 Task: Find connections with filter location Traunreut with filter topic #coach with filter profile language German with filter current company Brookfield Asset Management with filter school QSpiders - Software Testing Training Institute with filter industry Public Health with filter service category Financial Planning with filter keywords title Warehouse Worker
Action: Mouse moved to (482, 59)
Screenshot: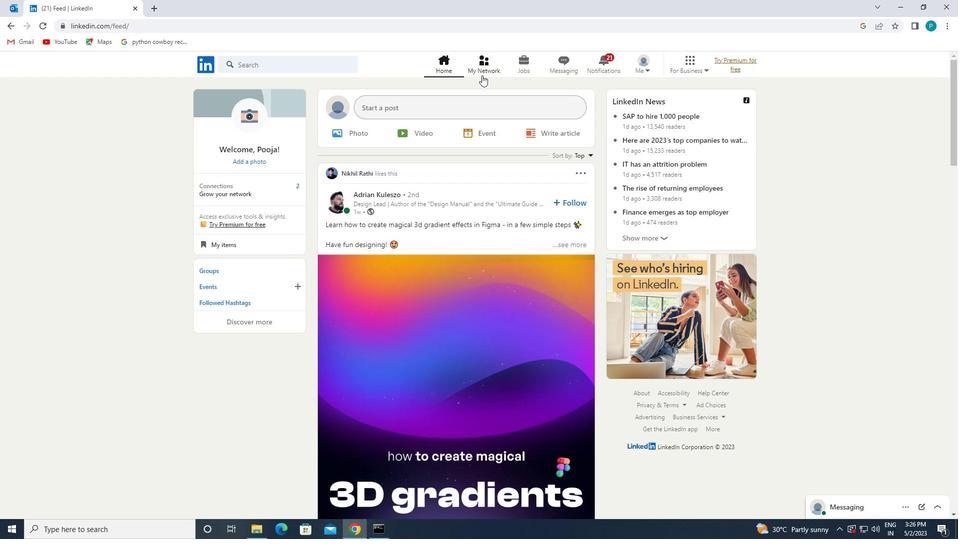 
Action: Mouse pressed left at (482, 59)
Screenshot: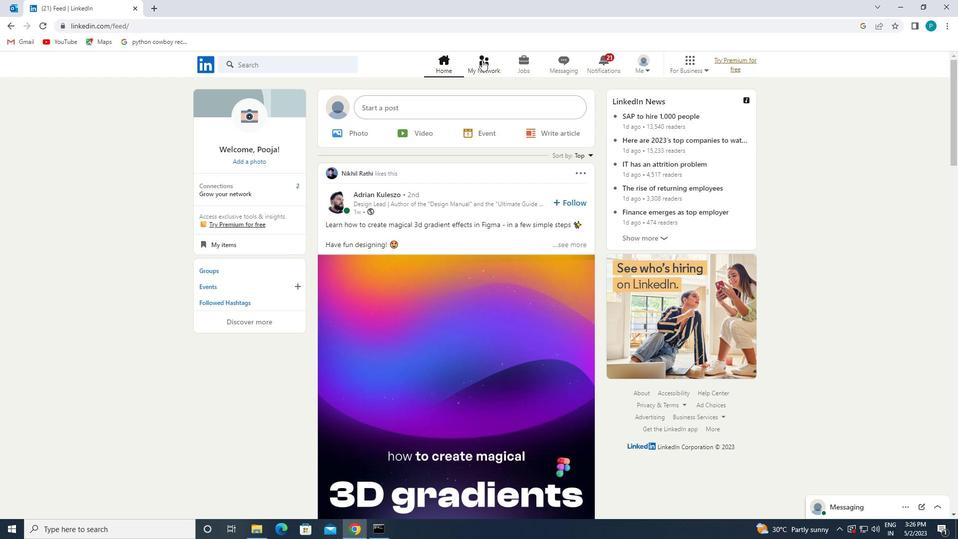 
Action: Mouse moved to (250, 123)
Screenshot: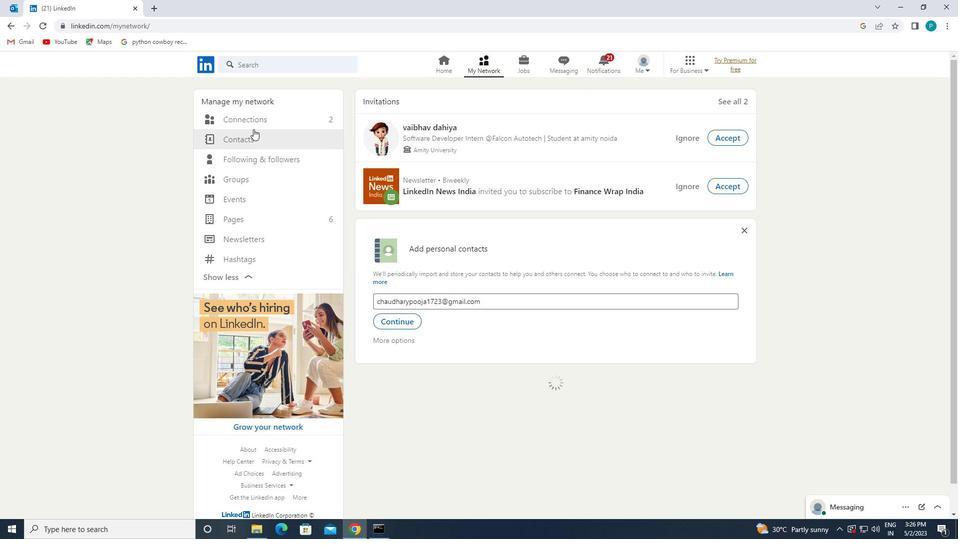 
Action: Mouse pressed left at (250, 123)
Screenshot: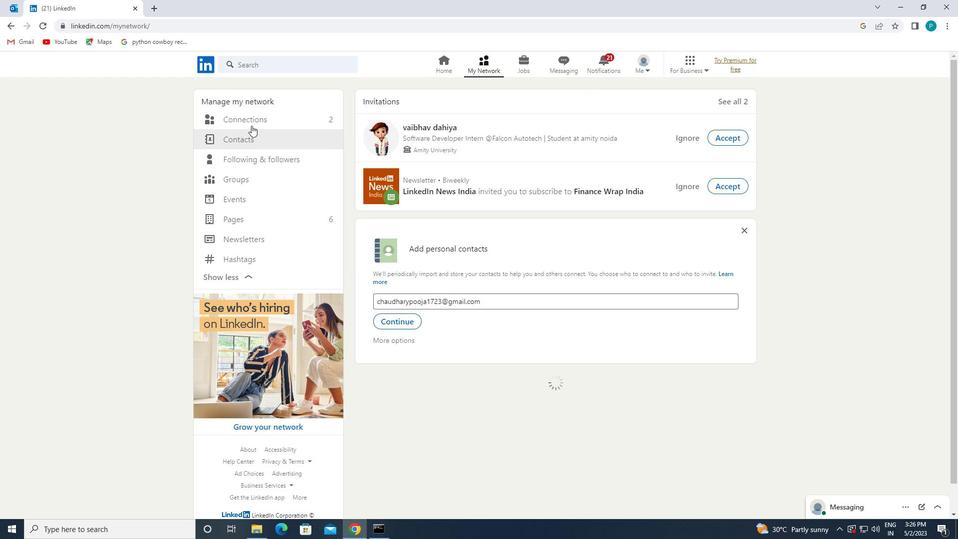 
Action: Mouse moved to (549, 118)
Screenshot: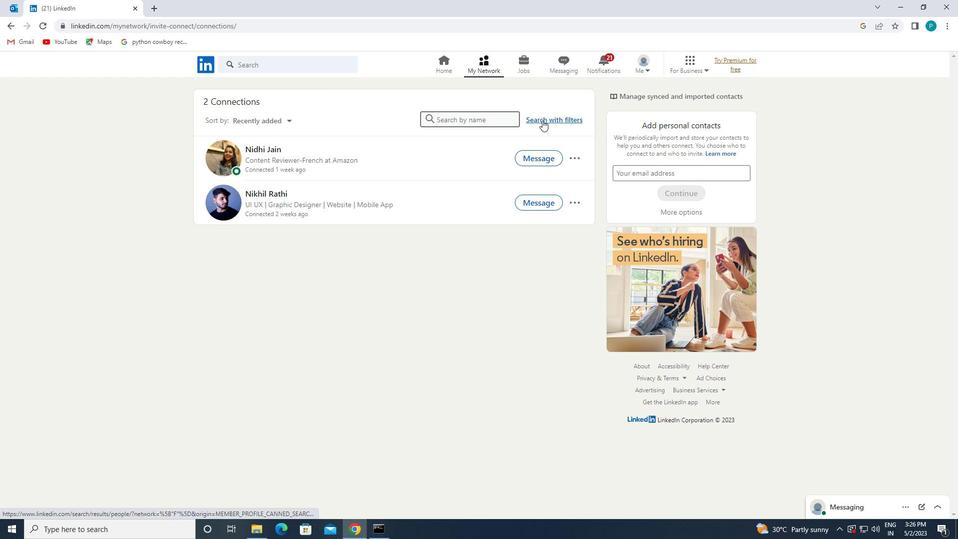 
Action: Mouse pressed left at (549, 118)
Screenshot: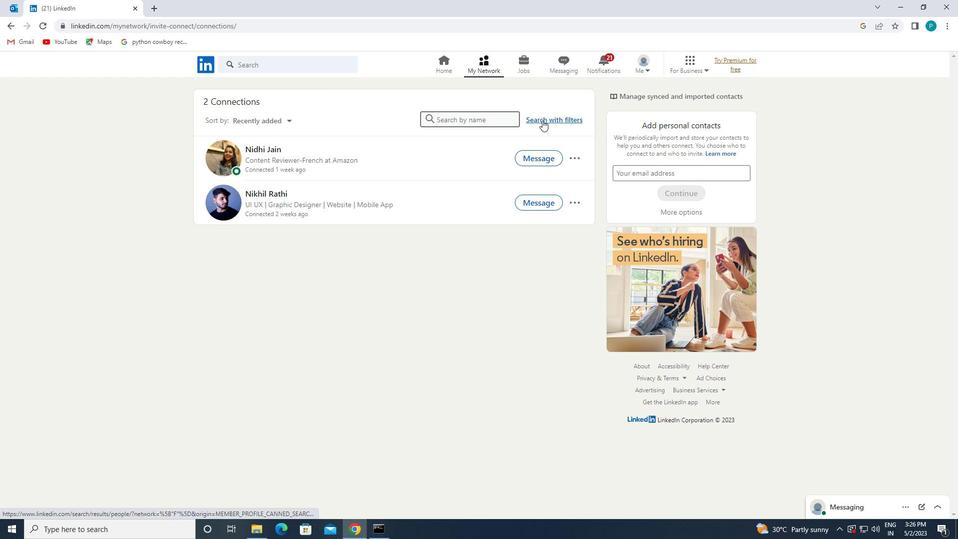 
Action: Mouse moved to (509, 93)
Screenshot: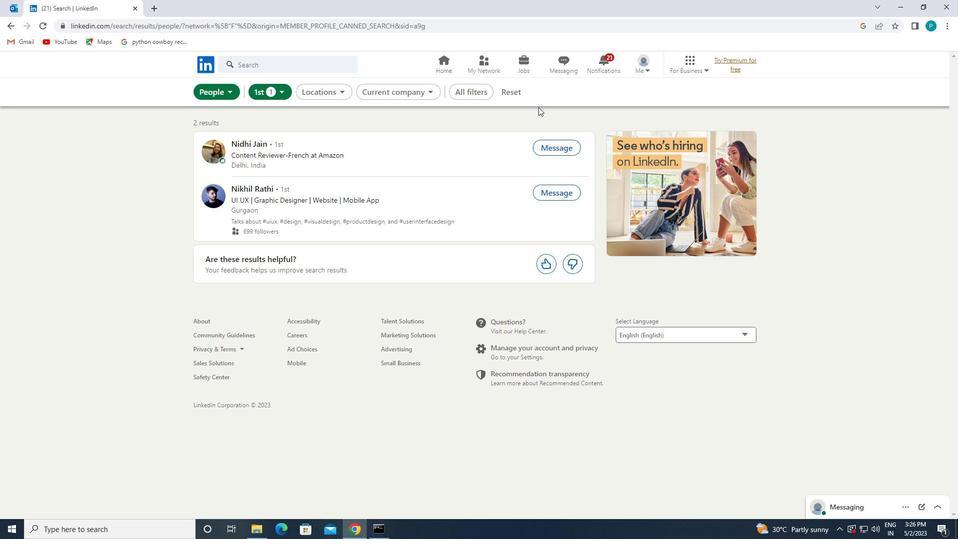 
Action: Mouse pressed left at (509, 93)
Screenshot: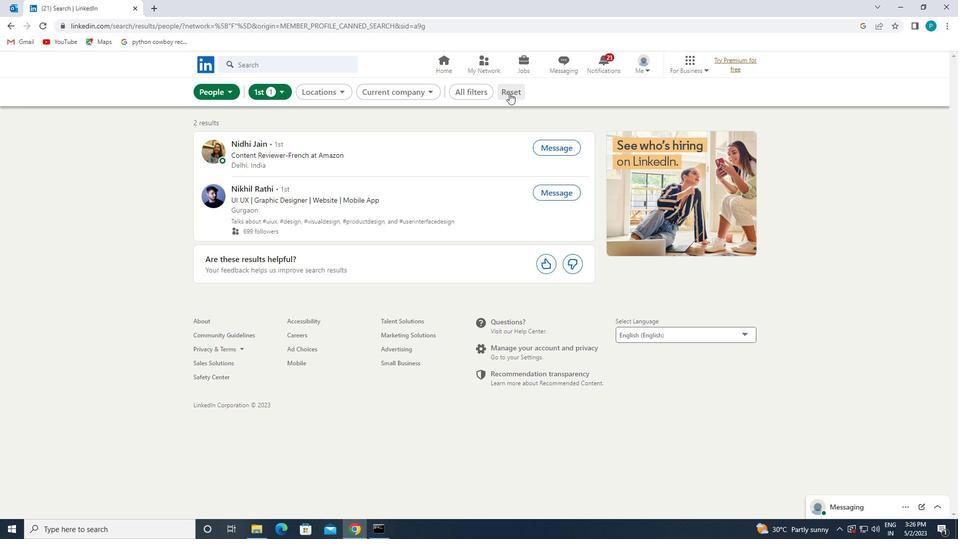 
Action: Mouse moved to (489, 90)
Screenshot: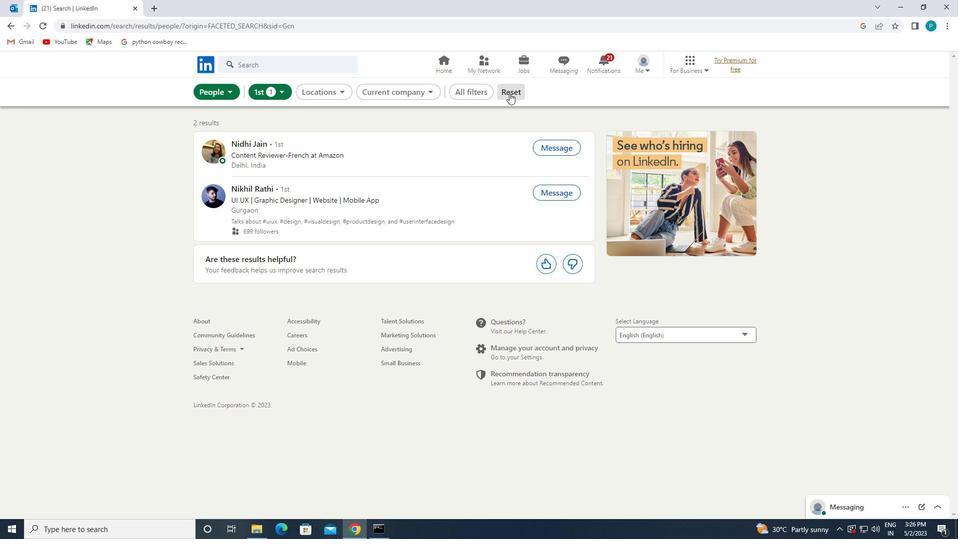 
Action: Mouse pressed left at (489, 90)
Screenshot: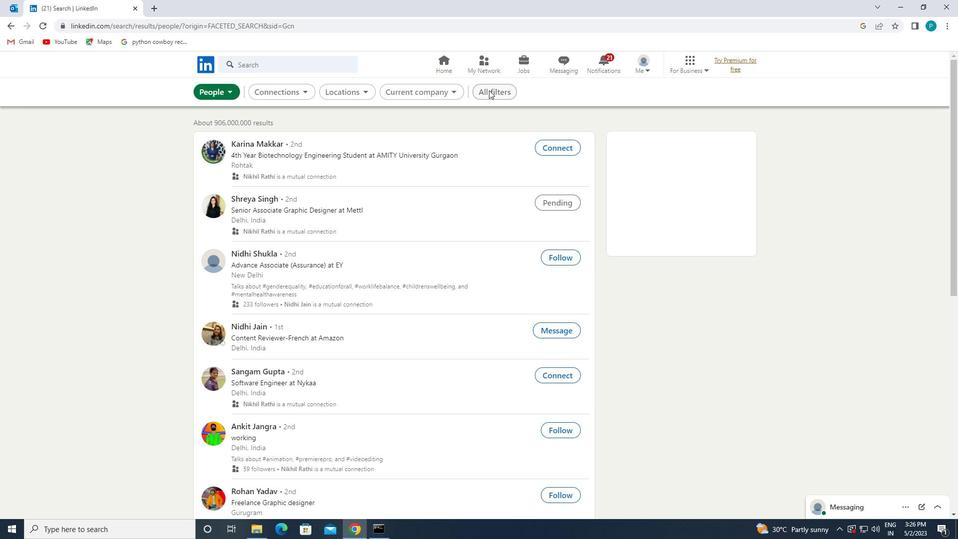 
Action: Mouse moved to (795, 234)
Screenshot: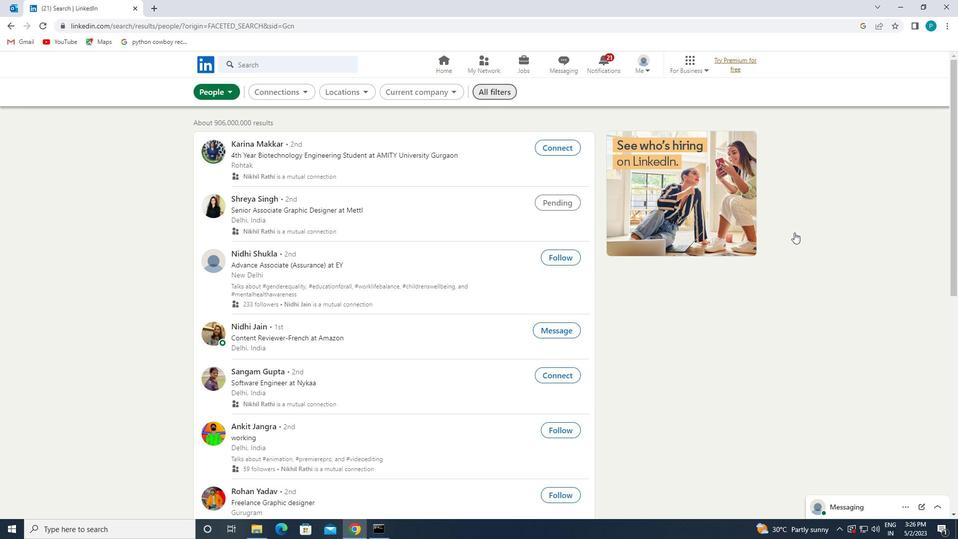 
Action: Mouse scrolled (795, 233) with delta (0, 0)
Screenshot: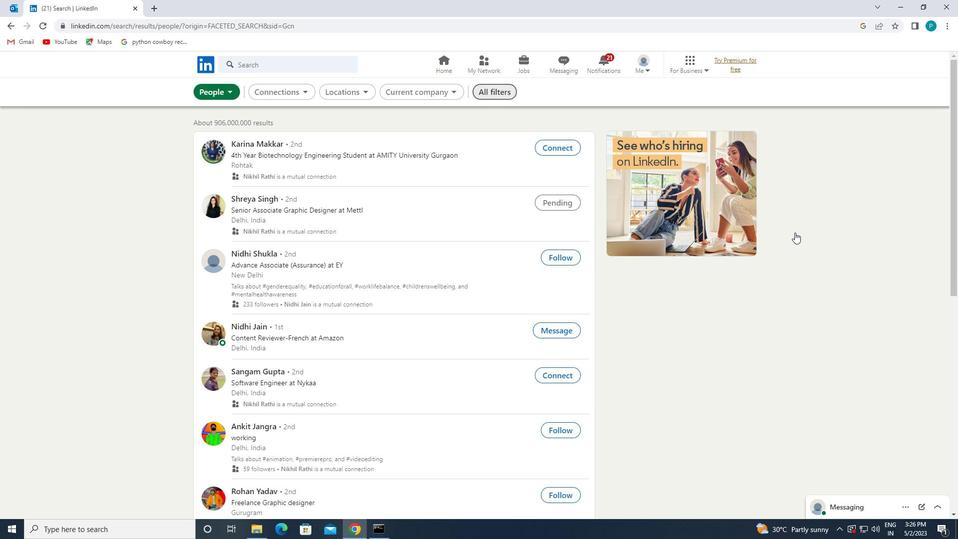 
Action: Mouse moved to (795, 234)
Screenshot: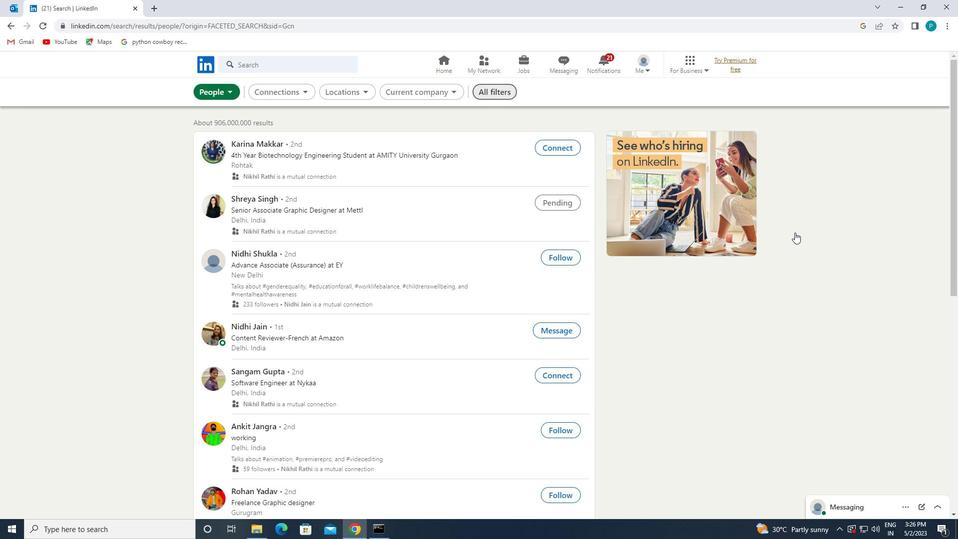 
Action: Mouse scrolled (795, 234) with delta (0, 0)
Screenshot: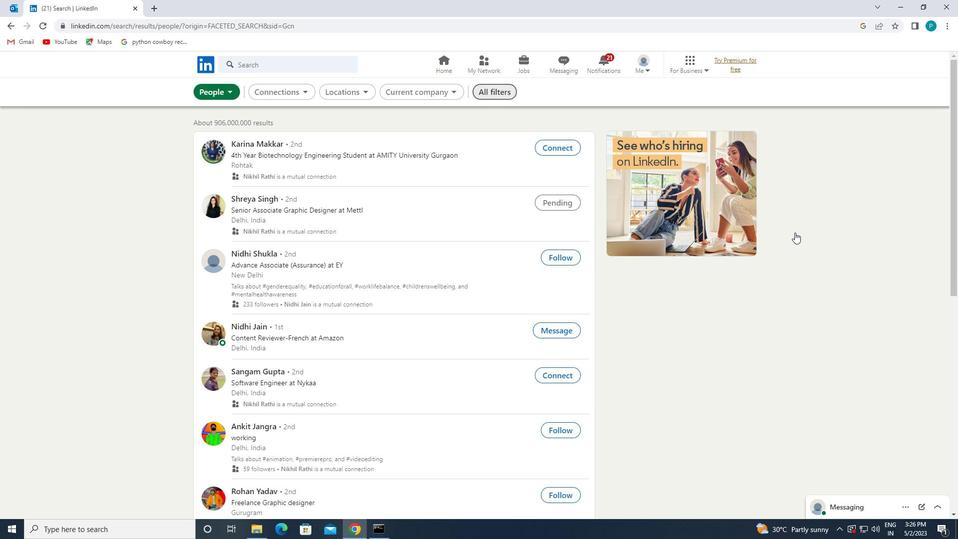 
Action: Mouse moved to (845, 349)
Screenshot: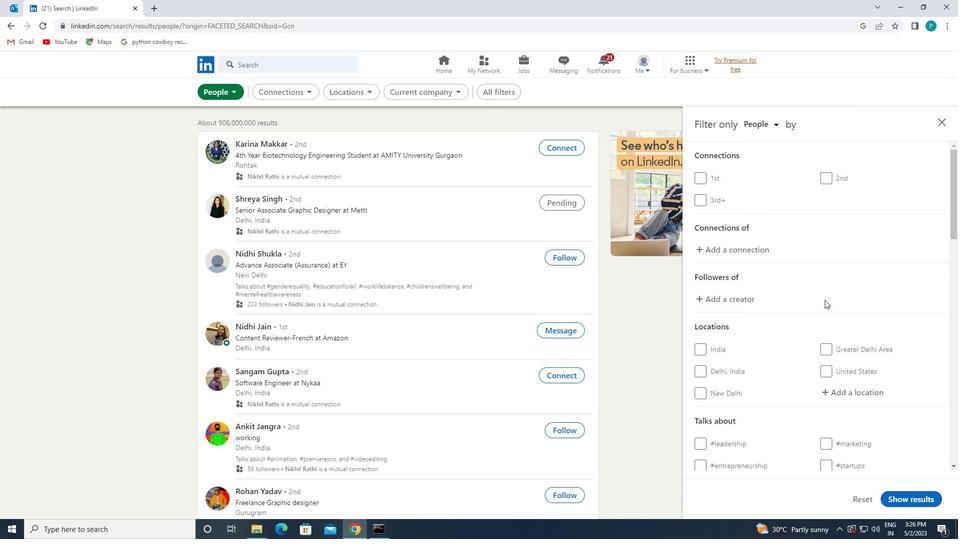 
Action: Mouse scrolled (845, 348) with delta (0, 0)
Screenshot: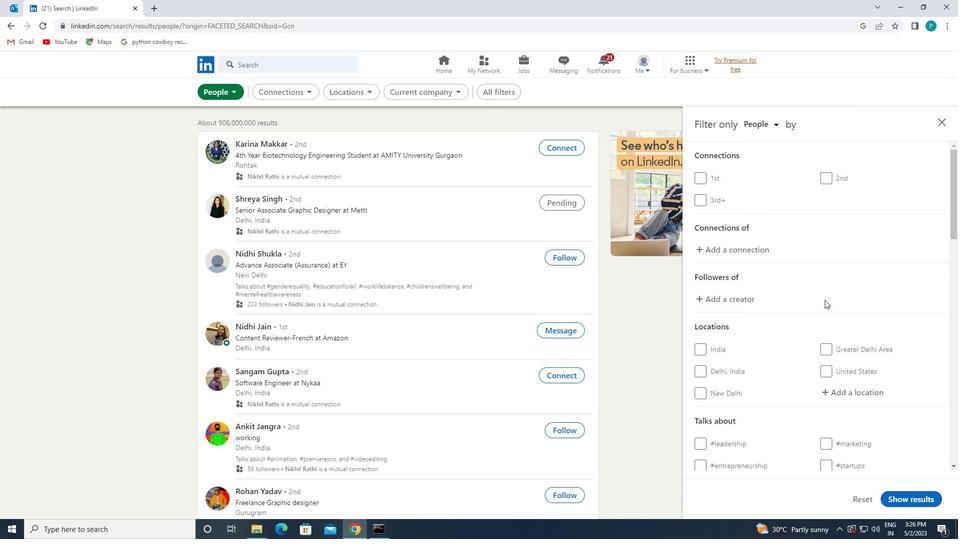 
Action: Mouse moved to (845, 343)
Screenshot: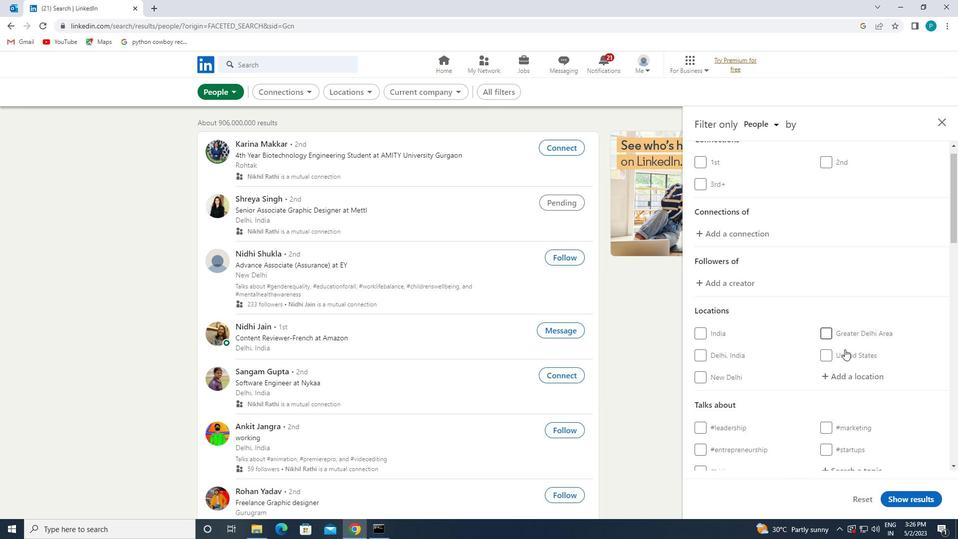 
Action: Mouse pressed left at (845, 343)
Screenshot: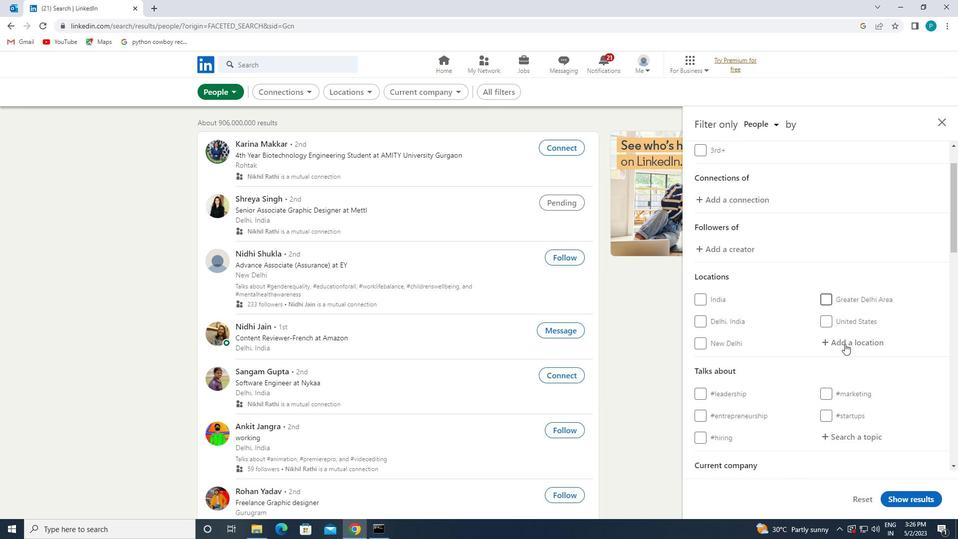 
Action: Key pressed <Key.caps_lock>r<Key.backspace>t<Key.caps_lock>raunreut
Screenshot: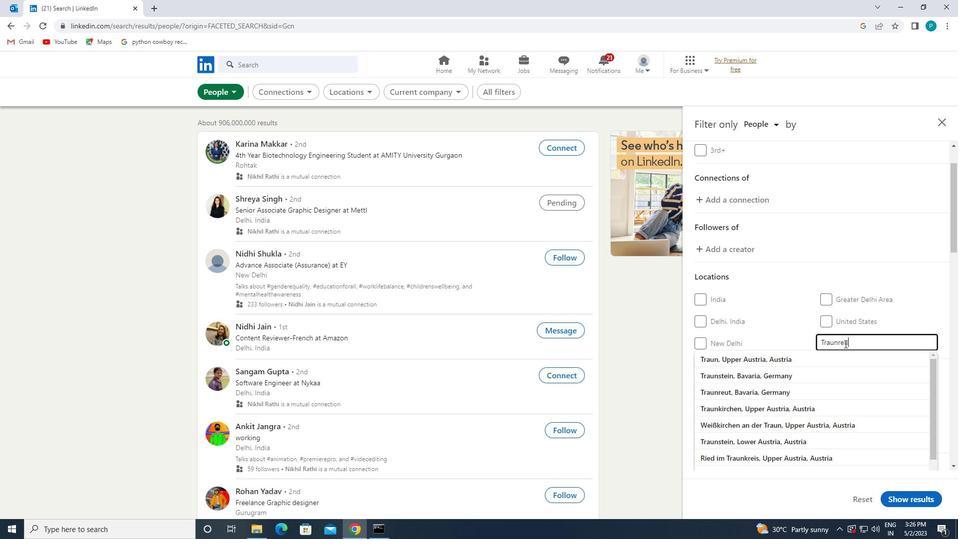 
Action: Mouse moved to (842, 362)
Screenshot: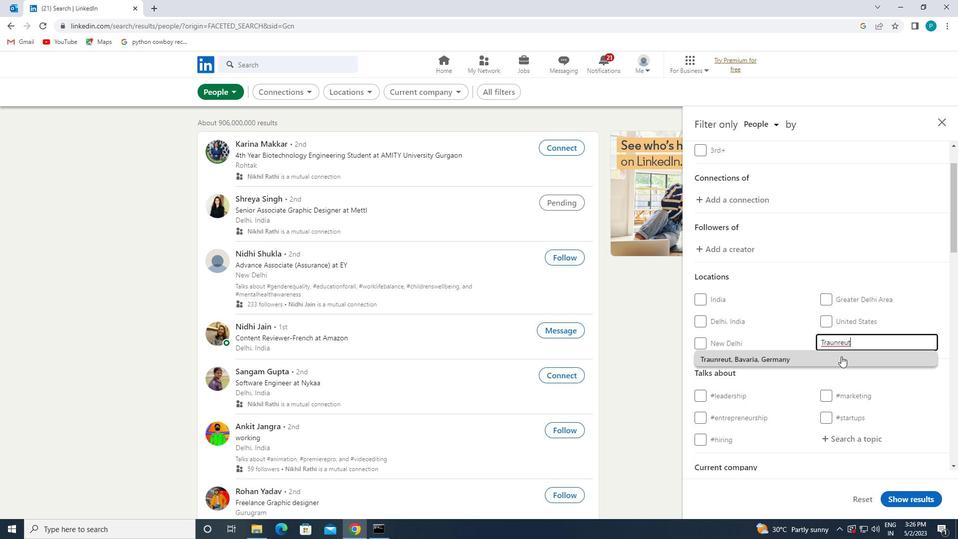 
Action: Mouse pressed left at (842, 362)
Screenshot: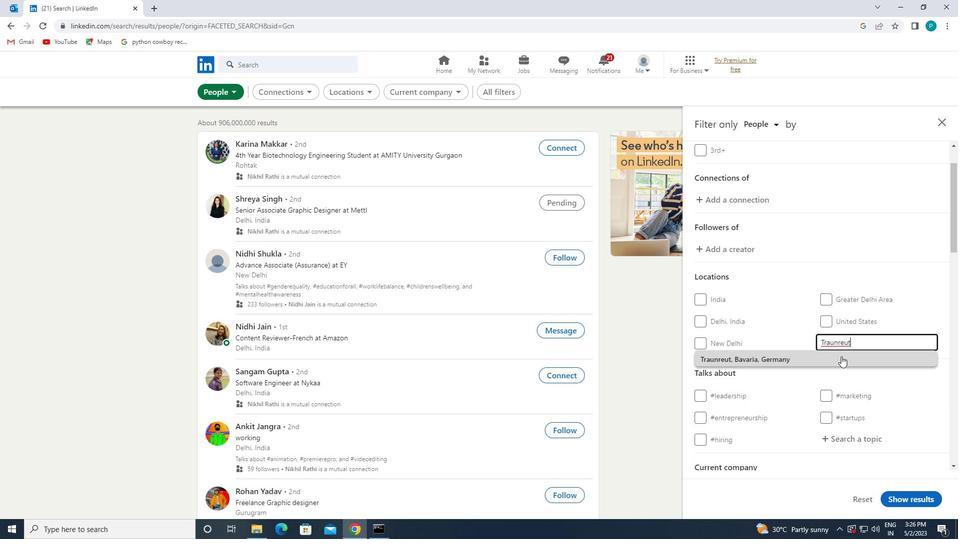 
Action: Mouse scrolled (842, 362) with delta (0, 0)
Screenshot: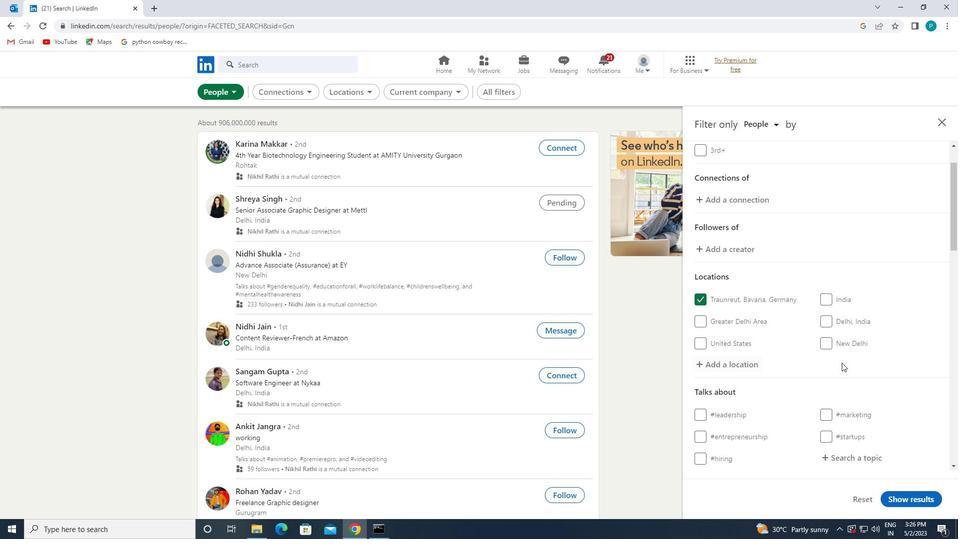 
Action: Mouse scrolled (842, 362) with delta (0, 0)
Screenshot: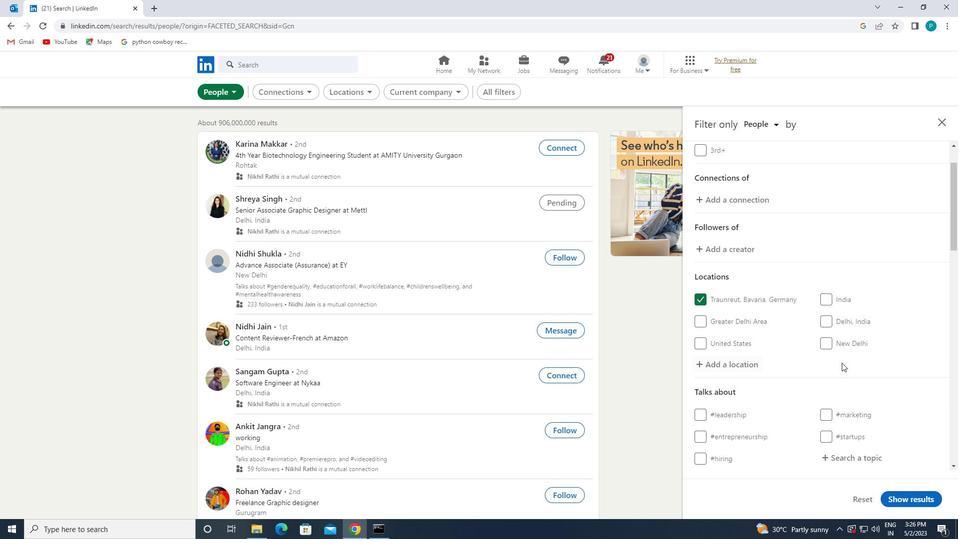 
Action: Mouse pressed left at (842, 362)
Screenshot: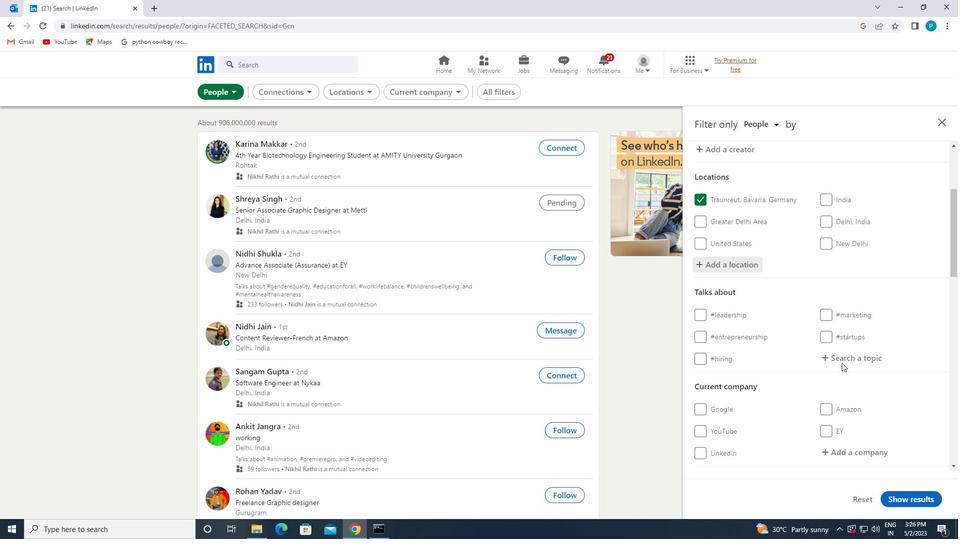 
Action: Key pressed <Key.shift>#COACH
Screenshot: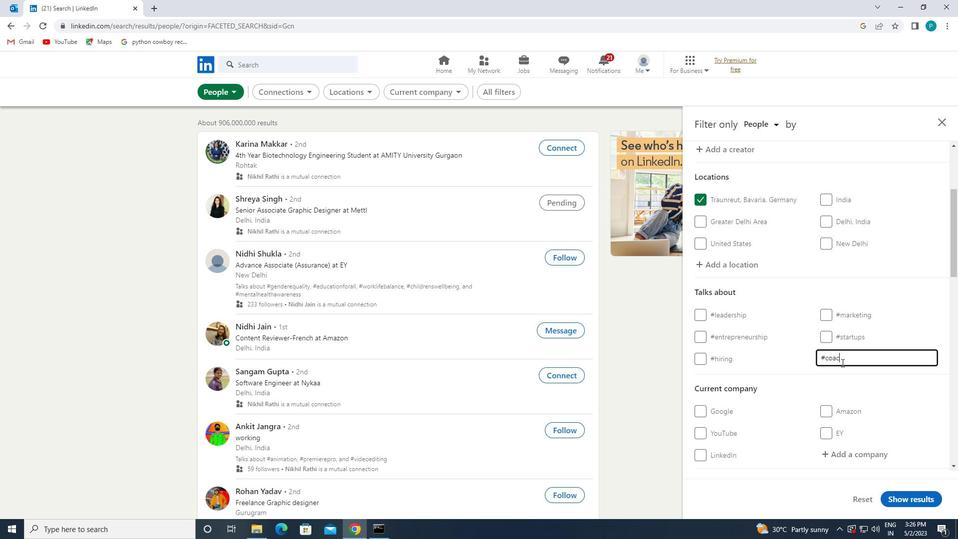 
Action: Mouse moved to (816, 338)
Screenshot: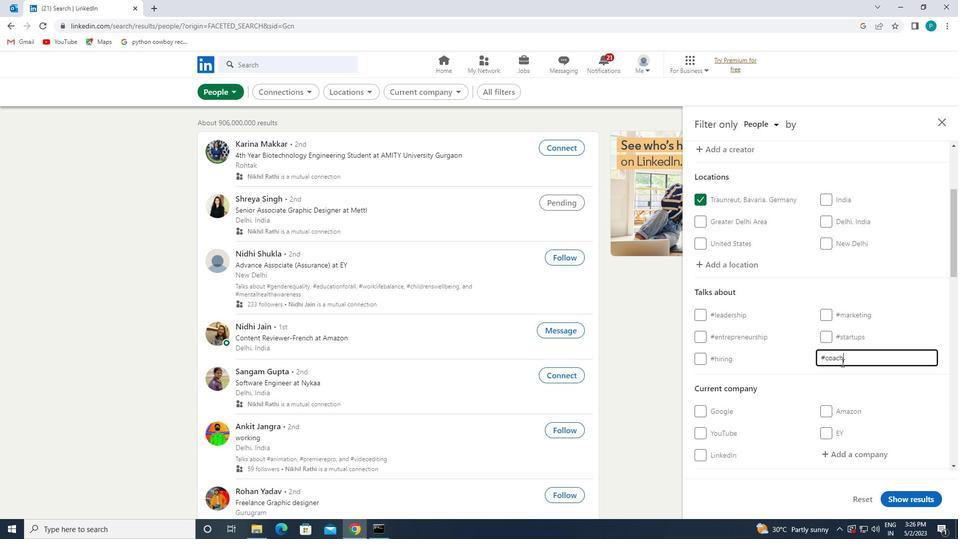 
Action: Mouse scrolled (816, 338) with delta (0, 0)
Screenshot: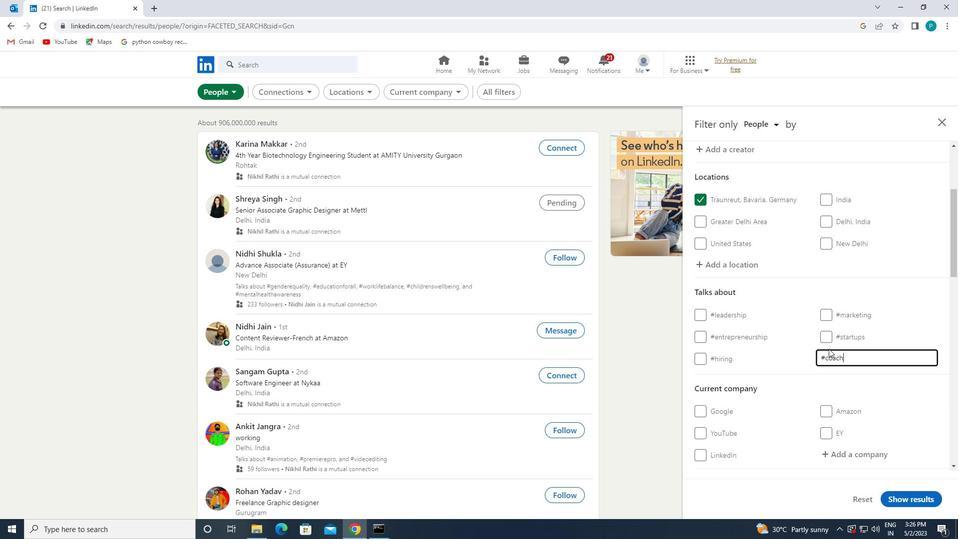 
Action: Mouse moved to (815, 338)
Screenshot: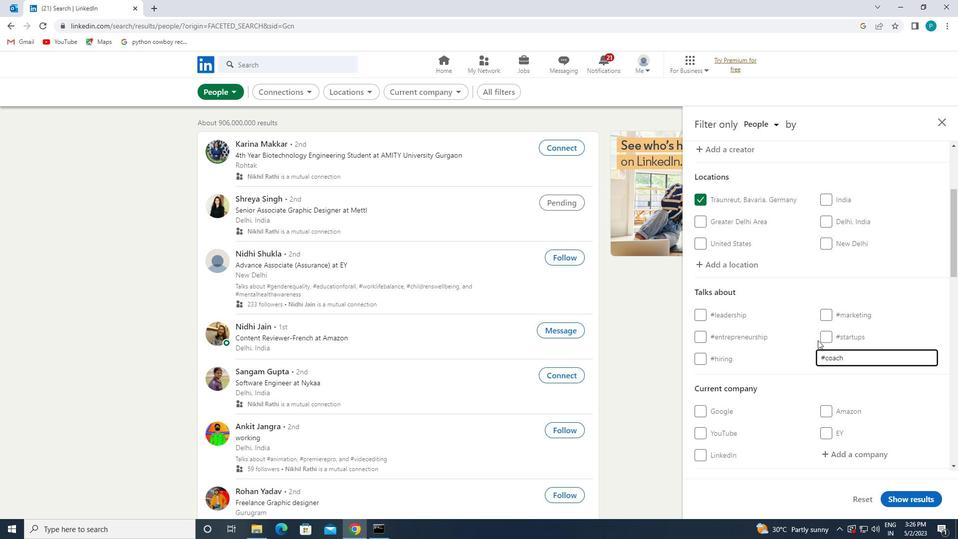 
Action: Mouse scrolled (815, 338) with delta (0, 0)
Screenshot: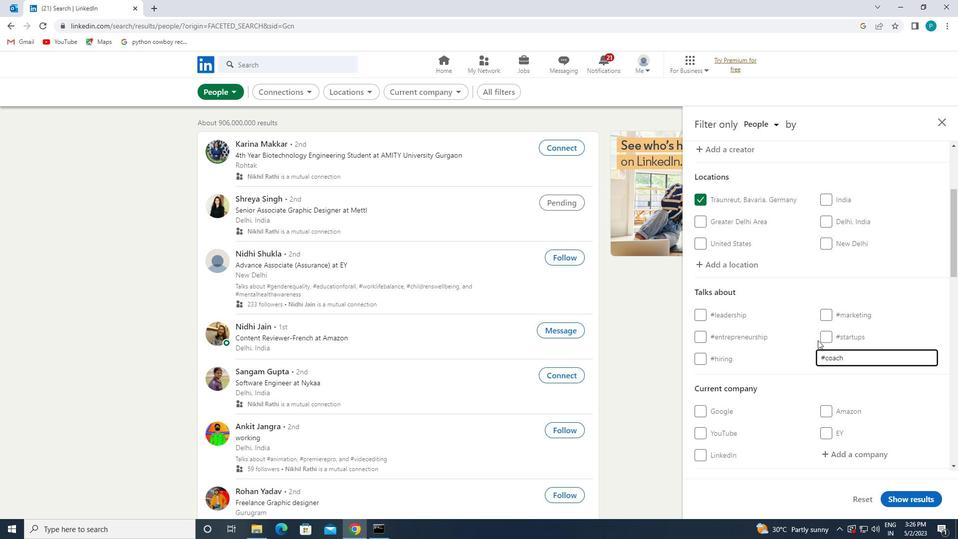 
Action: Mouse scrolled (815, 338) with delta (0, 0)
Screenshot: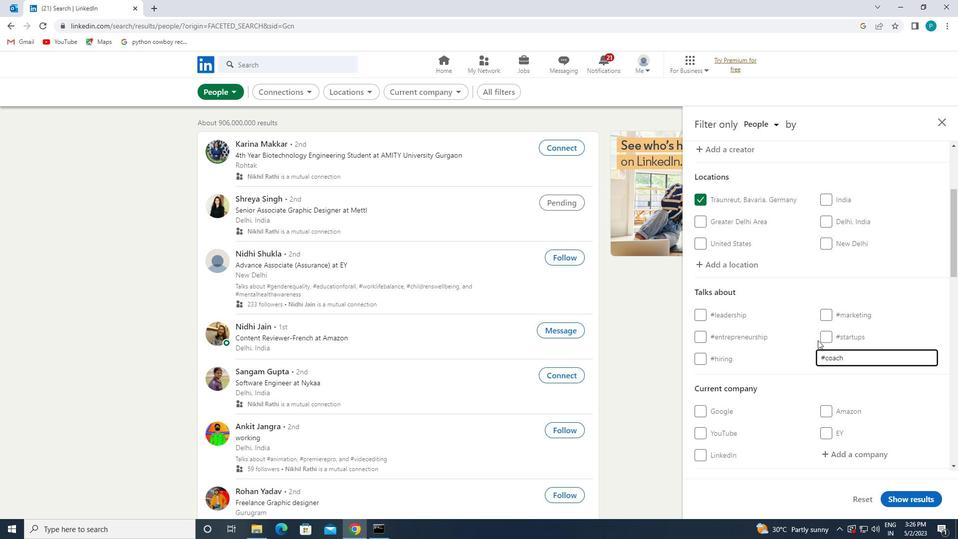 
Action: Mouse moved to (812, 341)
Screenshot: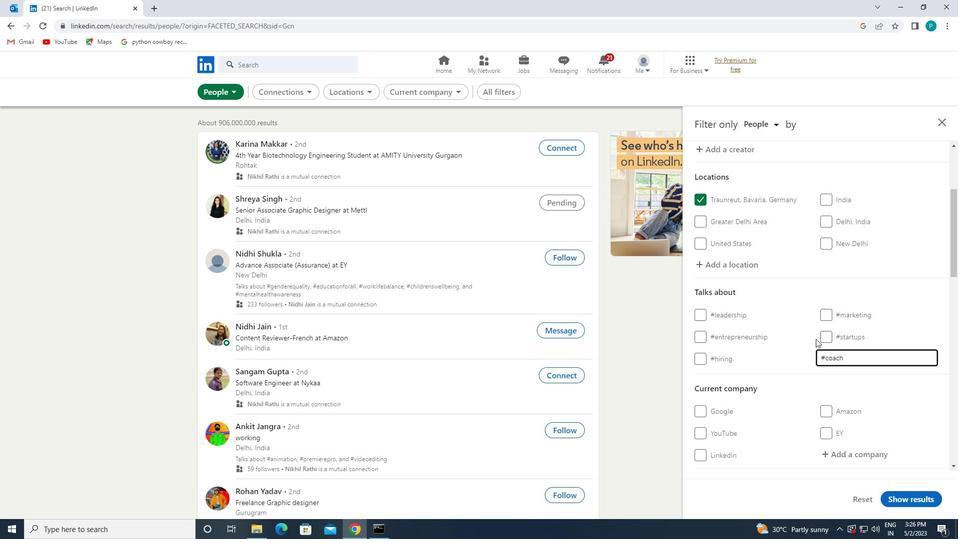 
Action: Mouse scrolled (812, 340) with delta (0, 0)
Screenshot: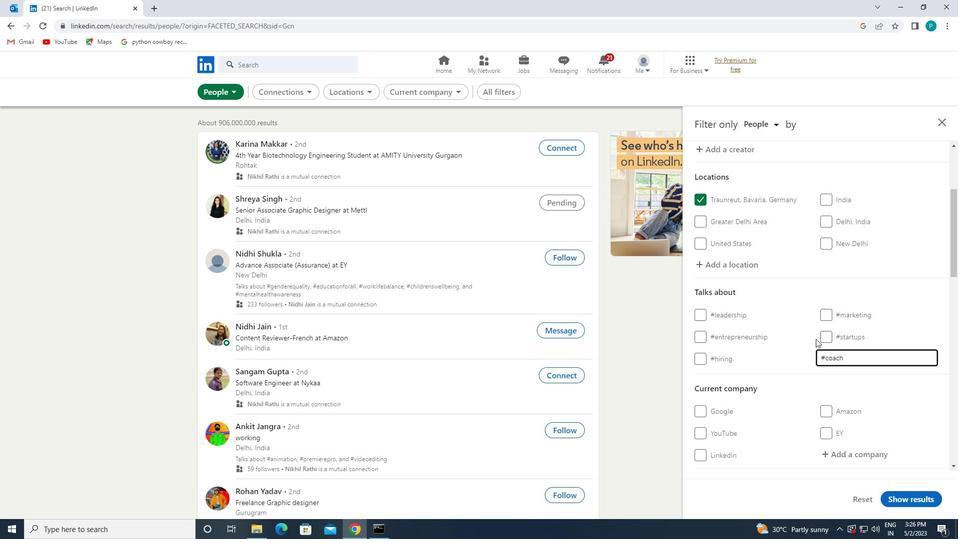 
Action: Mouse moved to (794, 354)
Screenshot: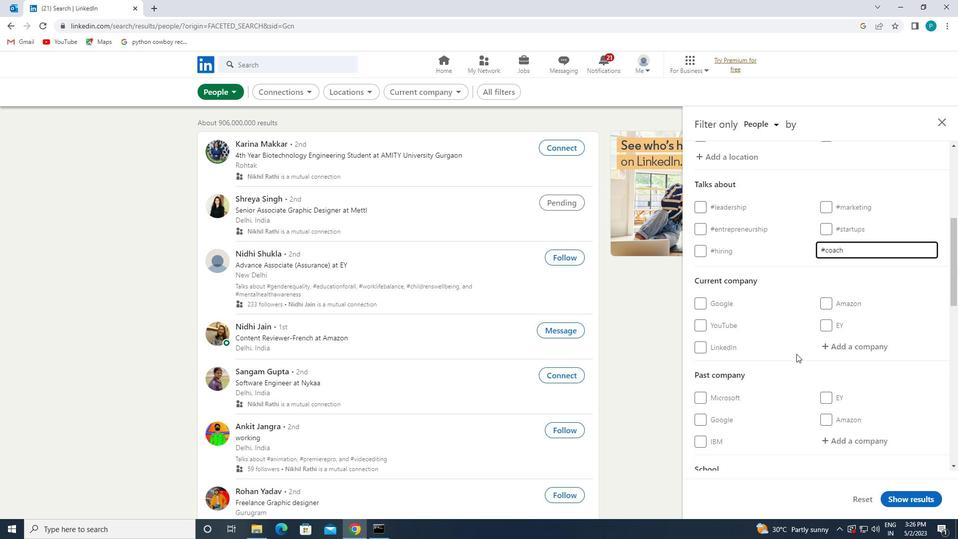 
Action: Mouse scrolled (794, 354) with delta (0, 0)
Screenshot: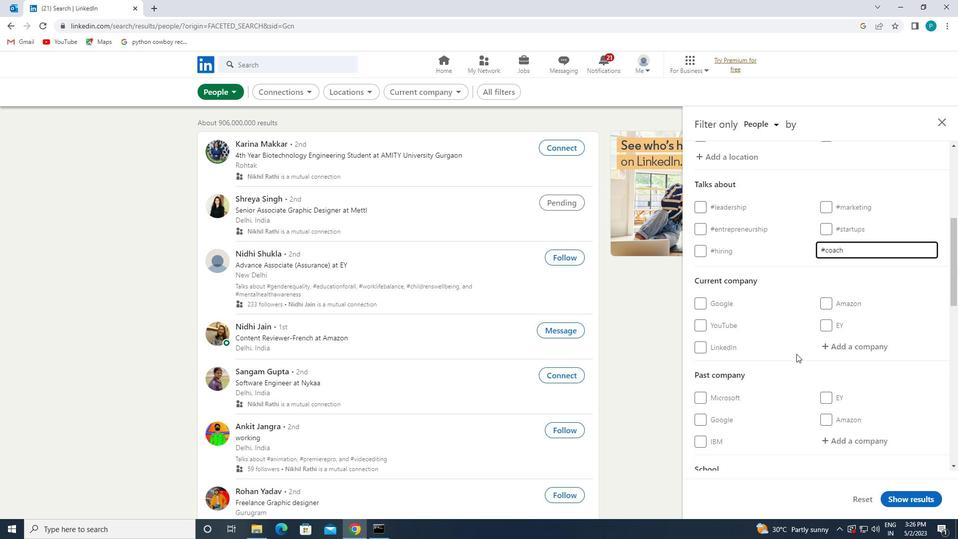 
Action: Mouse scrolled (794, 354) with delta (0, 0)
Screenshot: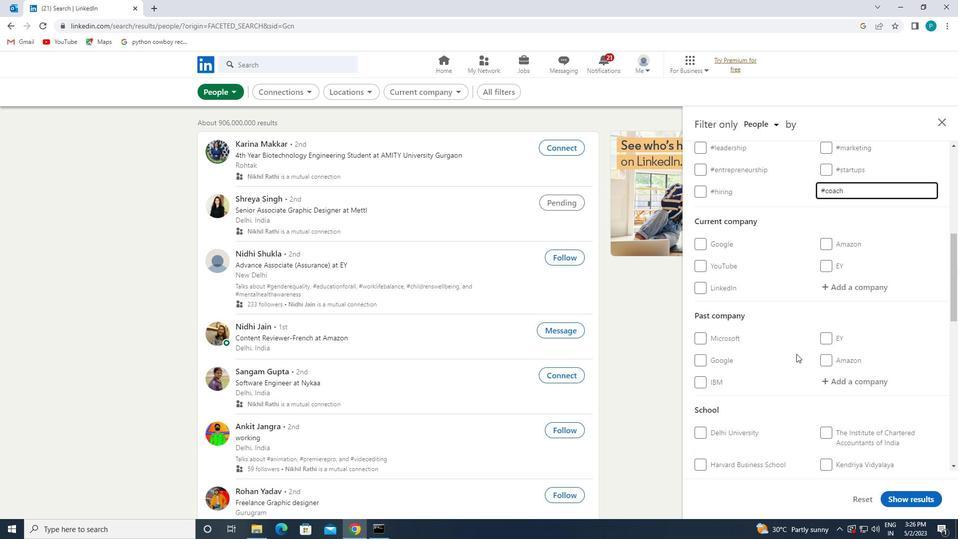 
Action: Mouse scrolled (794, 354) with delta (0, 0)
Screenshot: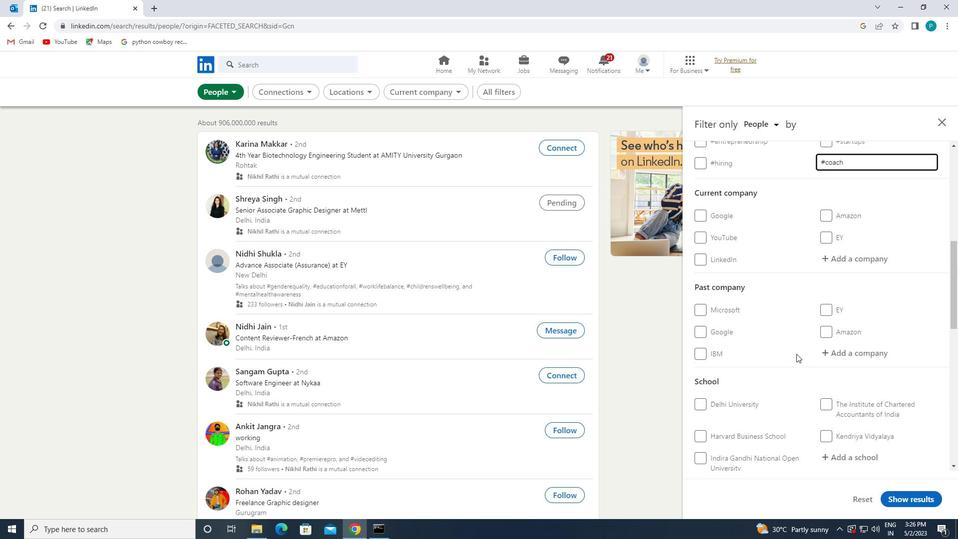 
Action: Mouse moved to (759, 366)
Screenshot: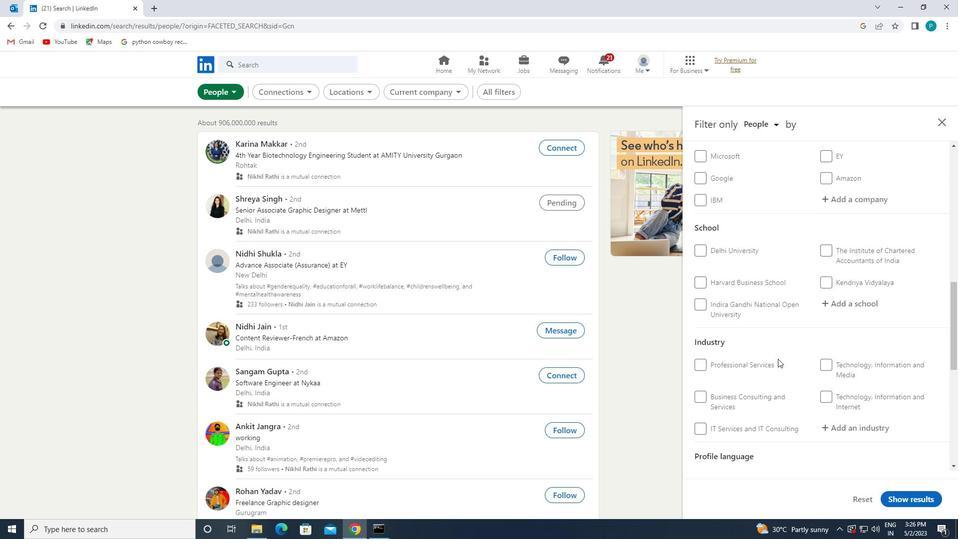 
Action: Mouse scrolled (759, 366) with delta (0, 0)
Screenshot: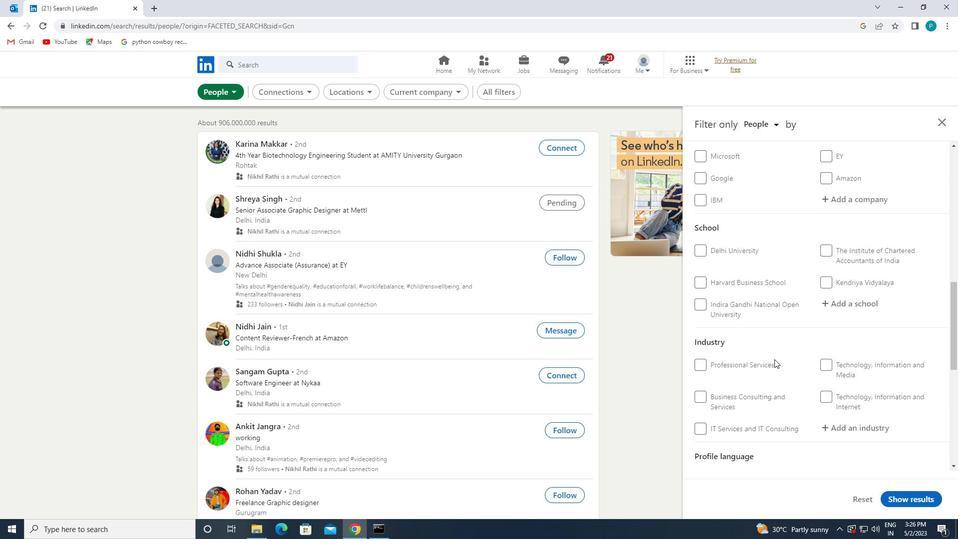 
Action: Mouse scrolled (759, 366) with delta (0, 0)
Screenshot: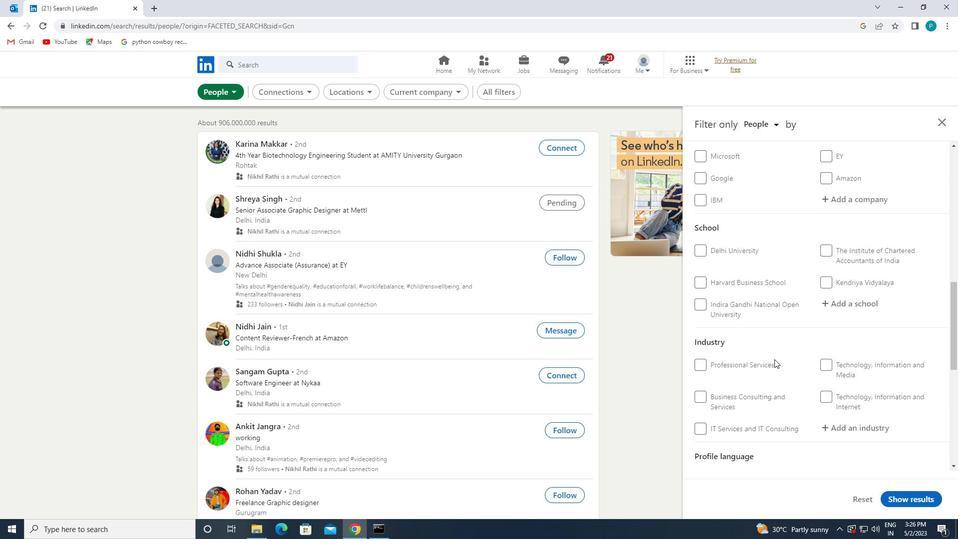 
Action: Mouse moved to (729, 423)
Screenshot: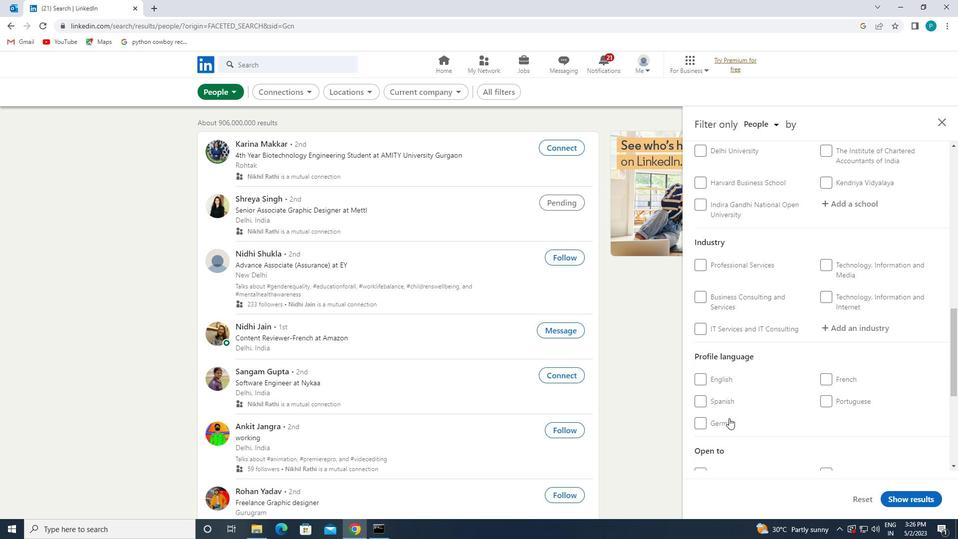 
Action: Mouse pressed left at (729, 423)
Screenshot: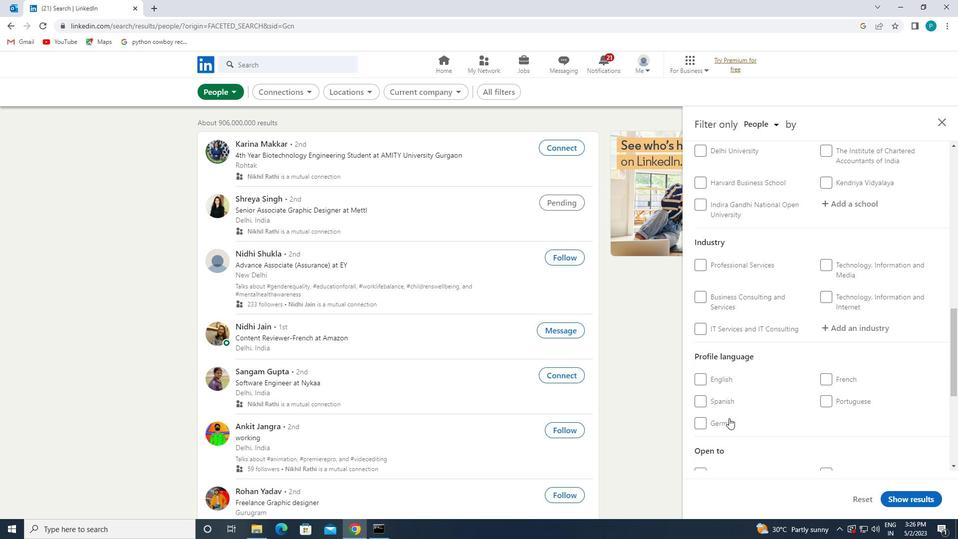 
Action: Mouse moved to (758, 412)
Screenshot: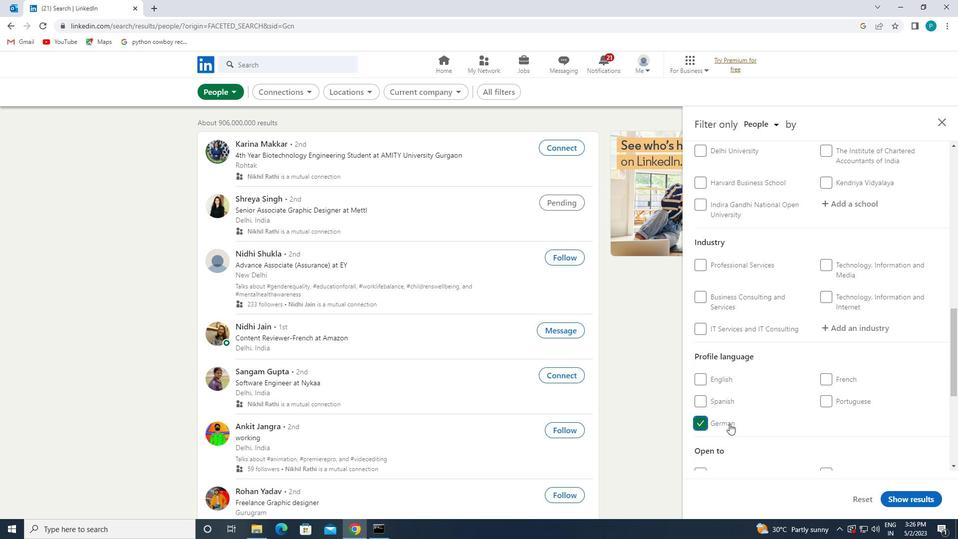 
Action: Mouse scrolled (758, 412) with delta (0, 0)
Screenshot: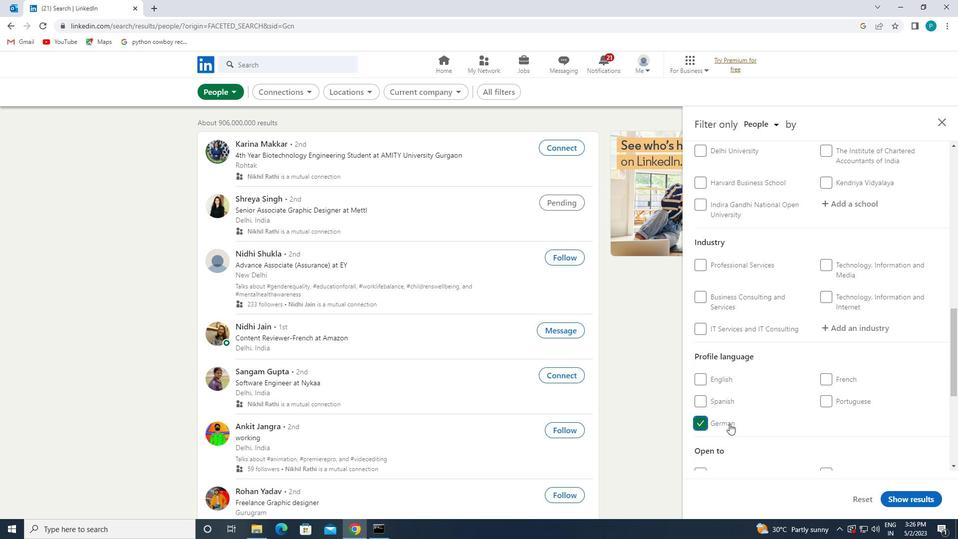 
Action: Mouse scrolled (758, 412) with delta (0, 0)
Screenshot: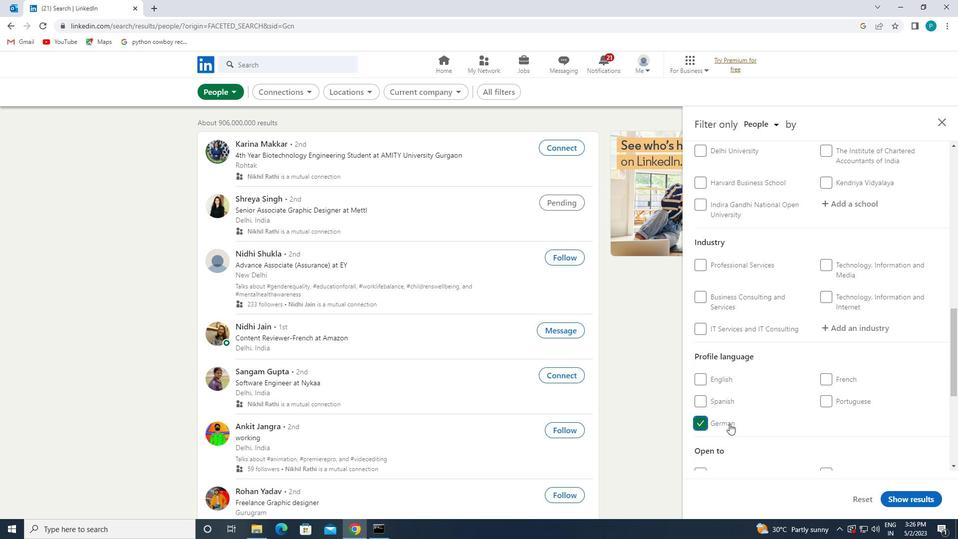 
Action: Mouse scrolled (758, 412) with delta (0, 0)
Screenshot: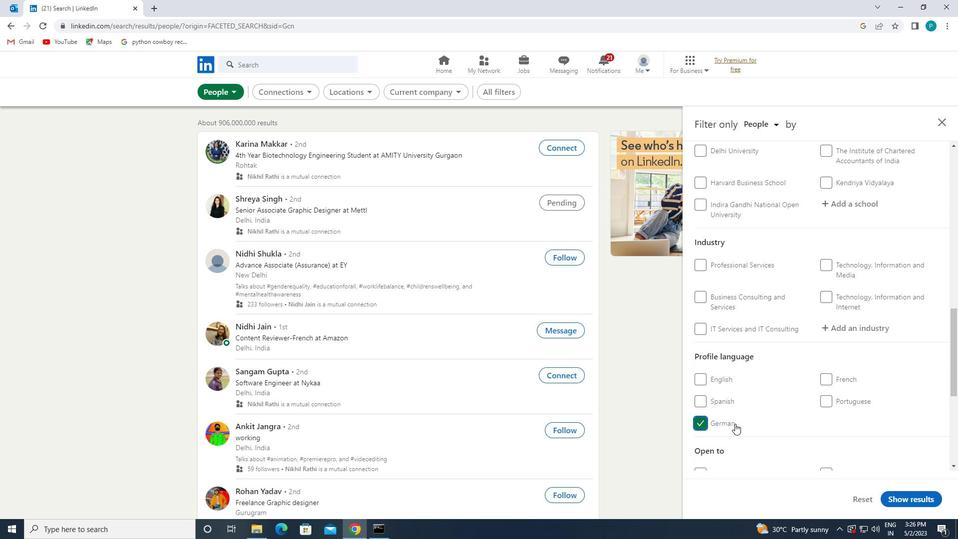 
Action: Mouse scrolled (758, 412) with delta (0, 0)
Screenshot: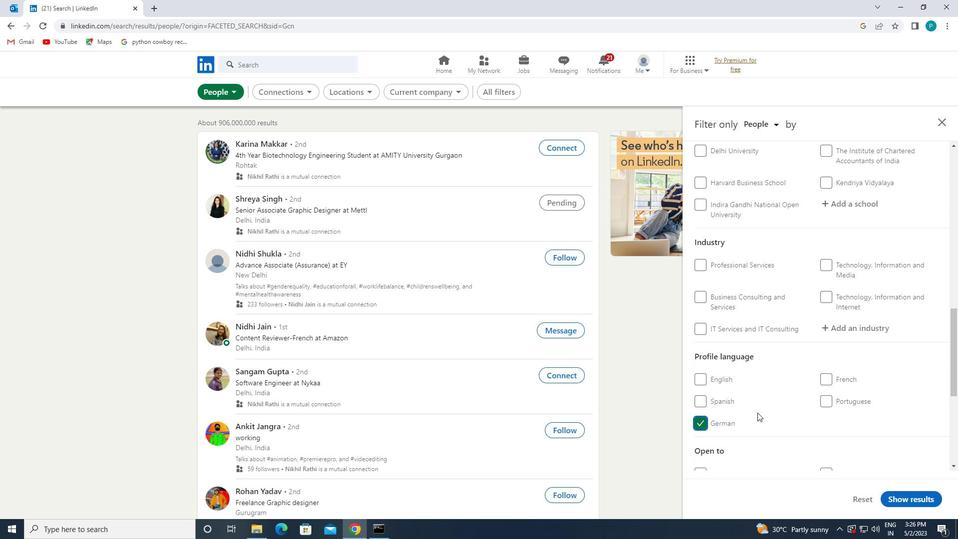 
Action: Mouse scrolled (758, 412) with delta (0, 0)
Screenshot: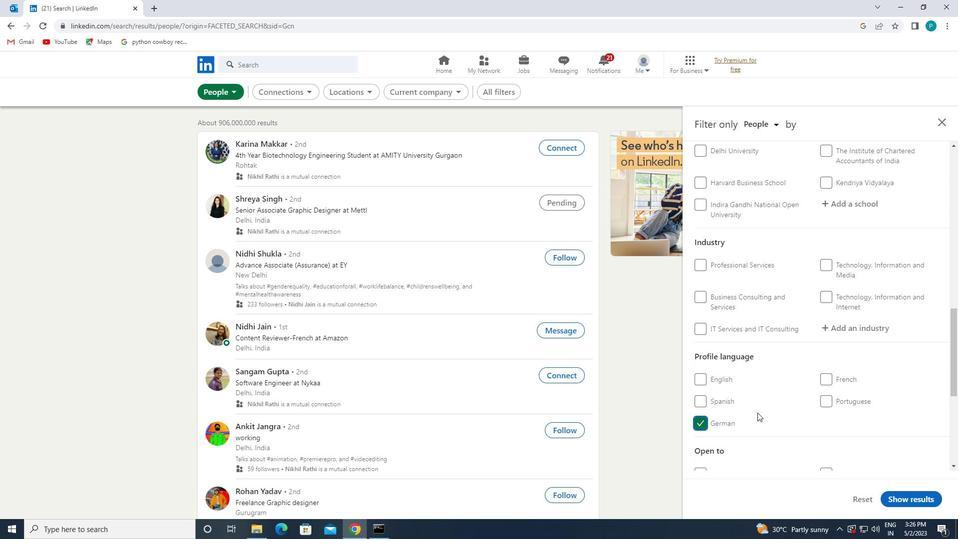 
Action: Mouse moved to (773, 405)
Screenshot: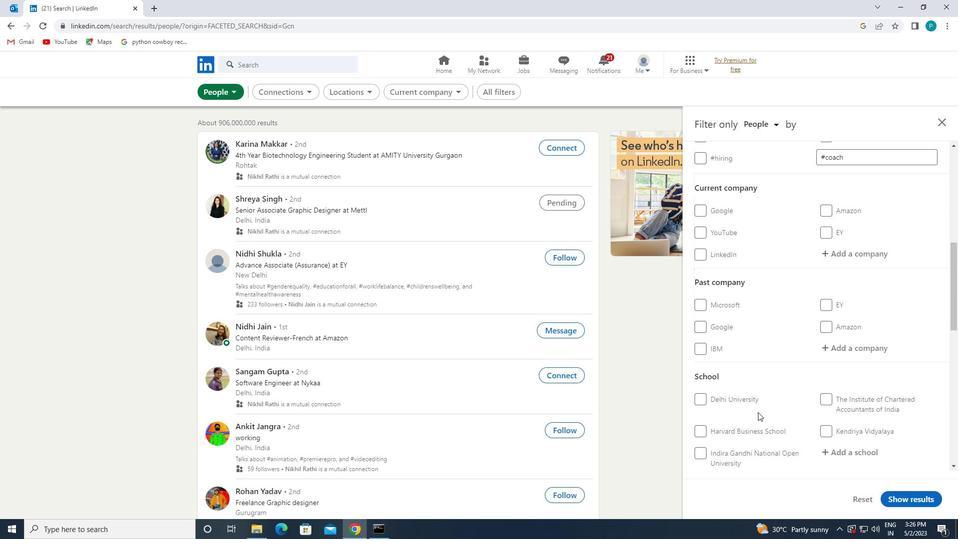 
Action: Mouse scrolled (773, 405) with delta (0, 0)
Screenshot: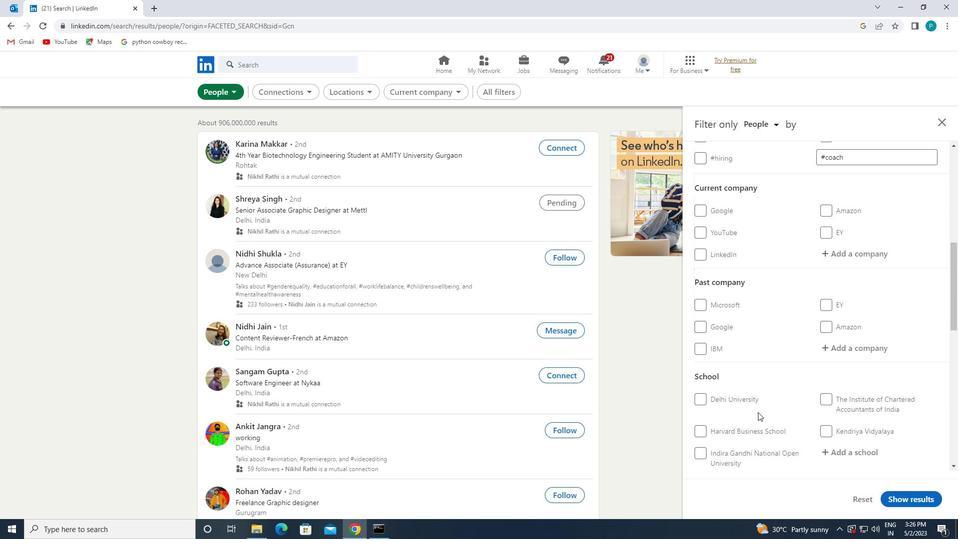 
Action: Mouse moved to (774, 404)
Screenshot: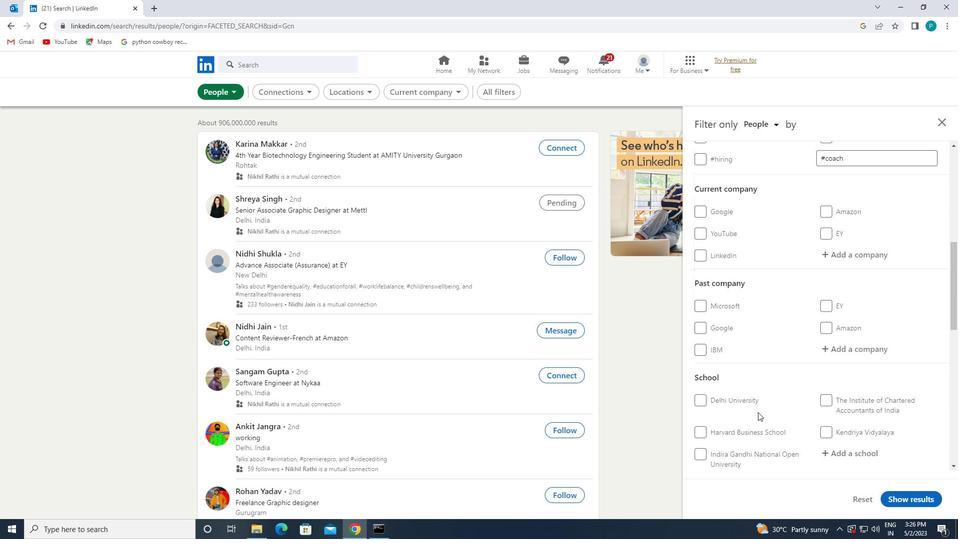 
Action: Mouse scrolled (774, 404) with delta (0, 0)
Screenshot: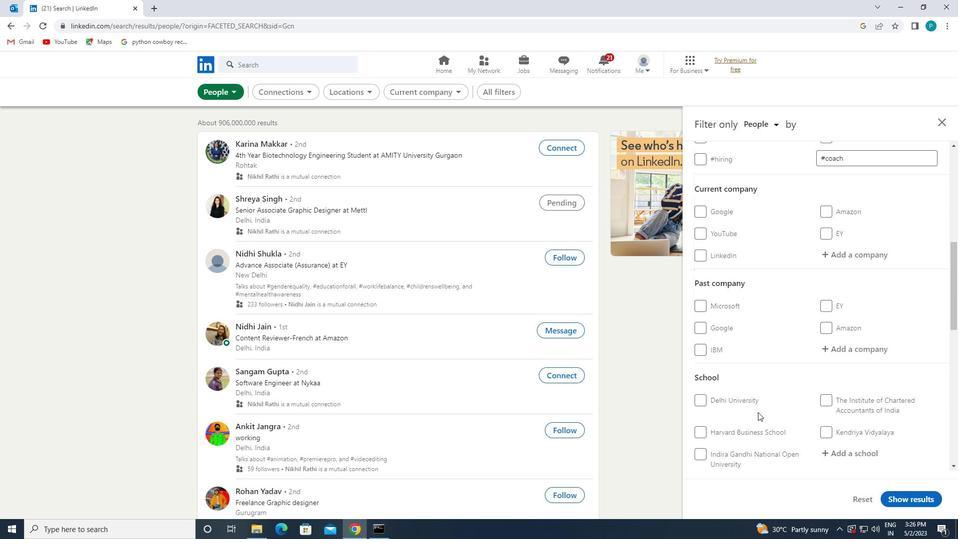 
Action: Mouse moved to (823, 361)
Screenshot: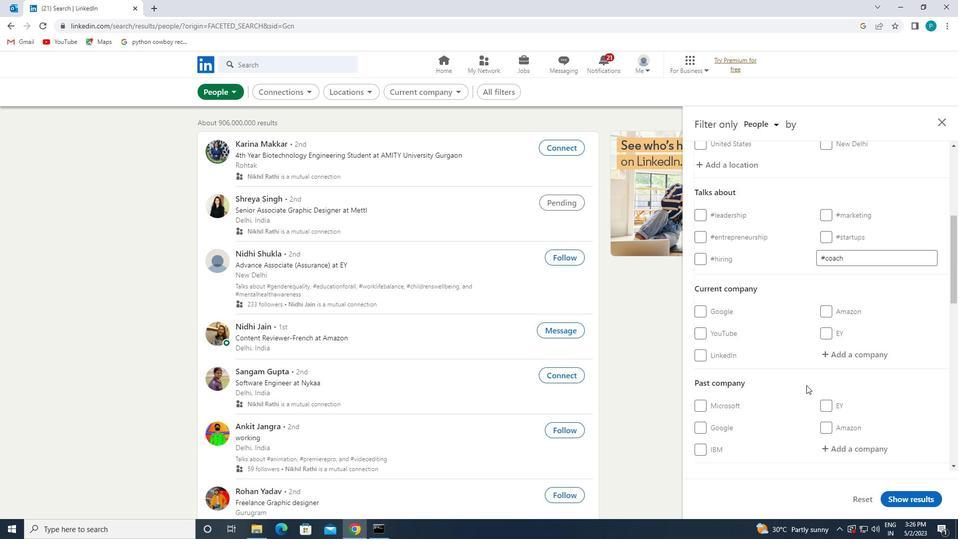 
Action: Mouse pressed left at (823, 361)
Screenshot: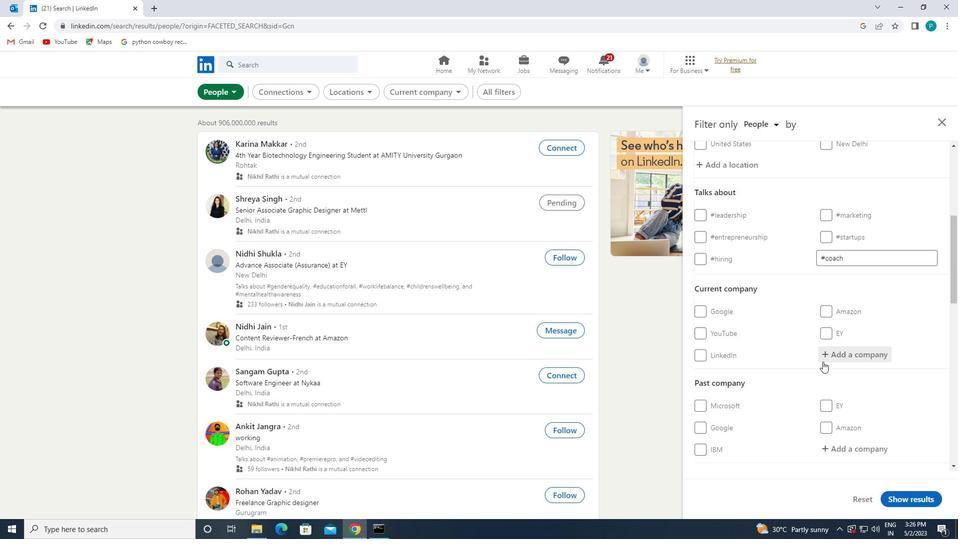 
Action: Key pressed <Key.caps_lock>B<Key.caps_lock>ROOK
Screenshot: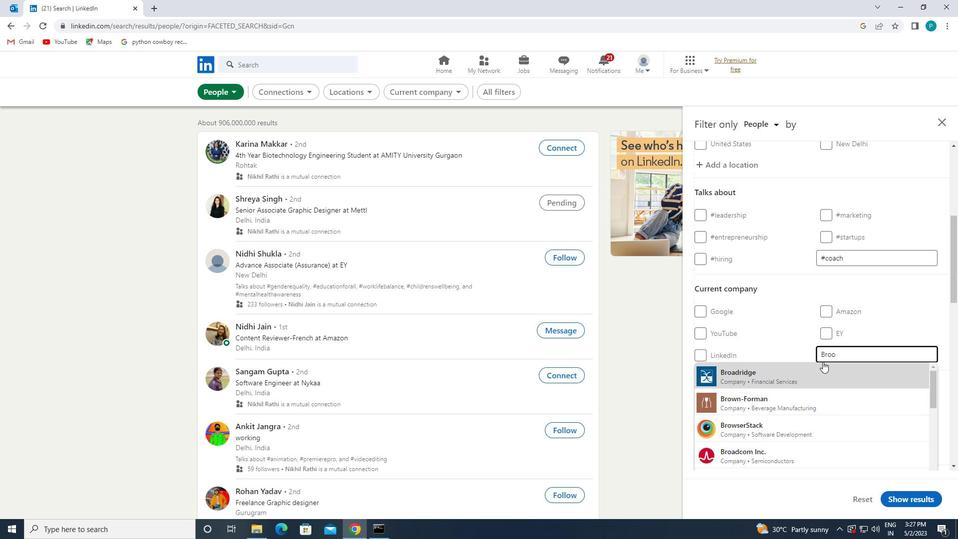 
Action: Mouse moved to (804, 390)
Screenshot: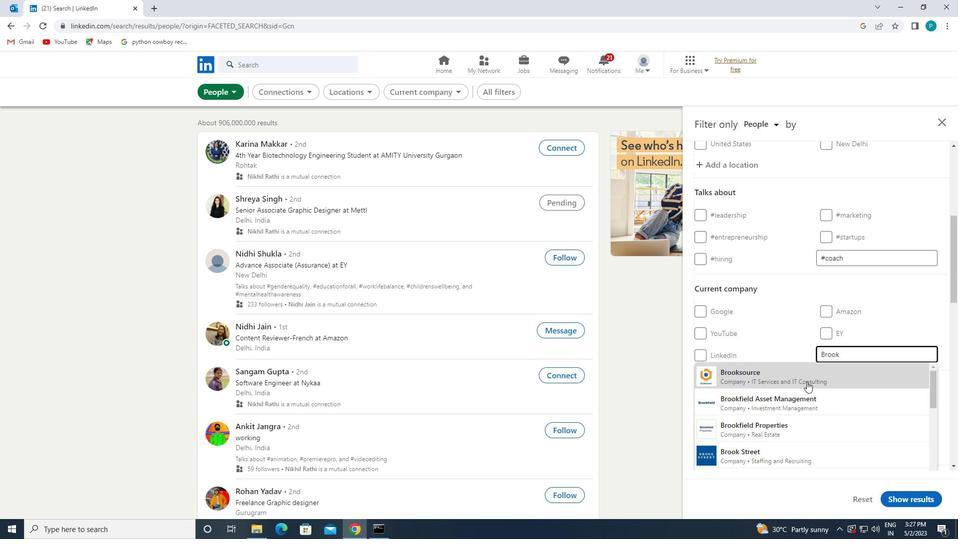 
Action: Mouse pressed left at (804, 390)
Screenshot: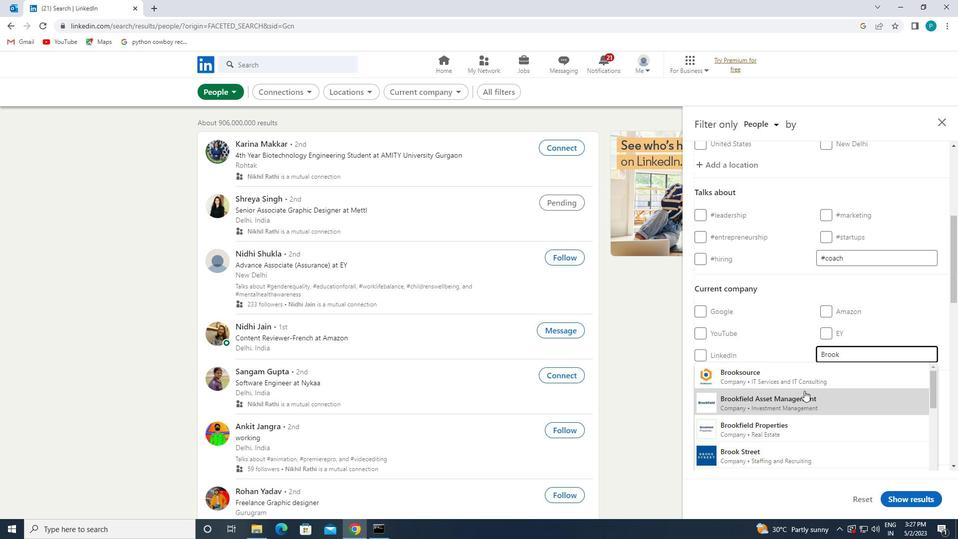 
Action: Mouse scrolled (804, 390) with delta (0, 0)
Screenshot: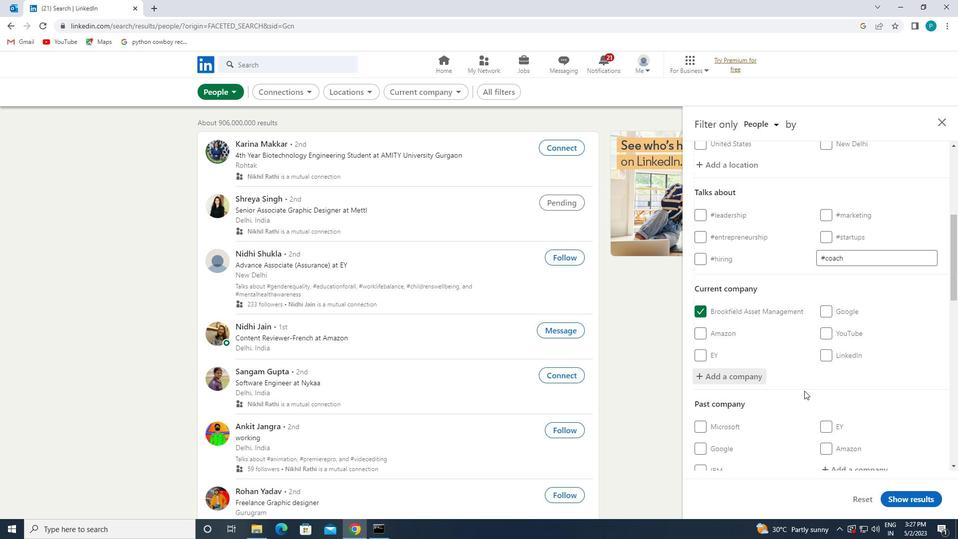 
Action: Mouse scrolled (804, 390) with delta (0, 0)
Screenshot: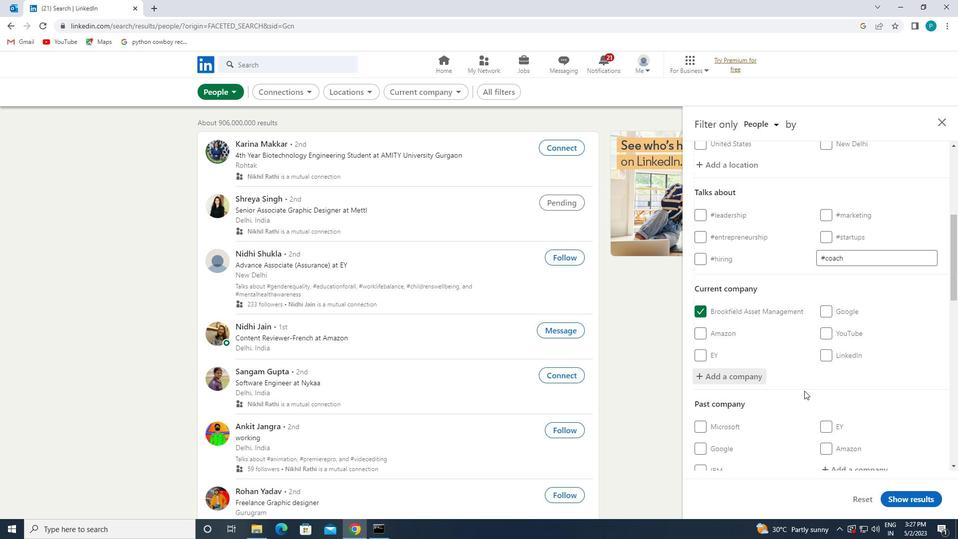 
Action: Mouse moved to (817, 409)
Screenshot: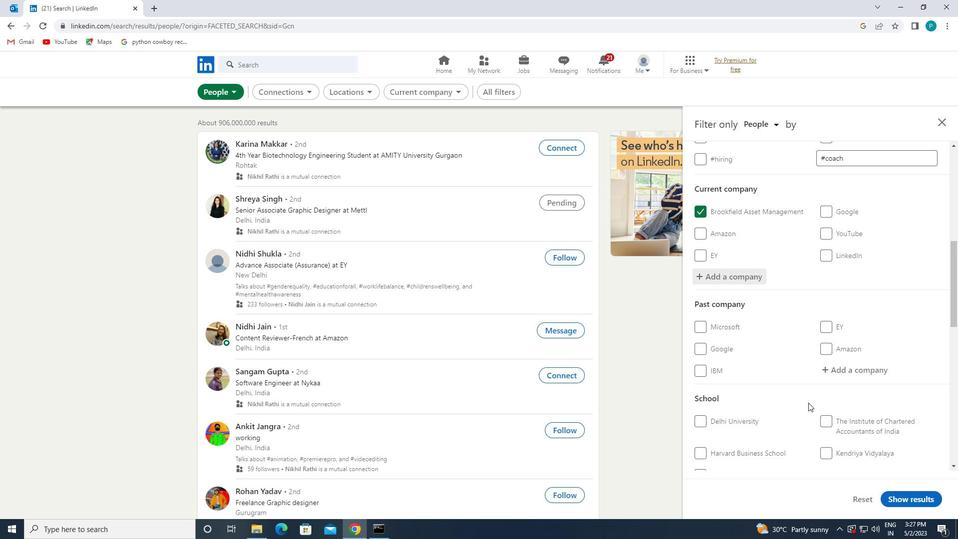 
Action: Mouse scrolled (817, 409) with delta (0, 0)
Screenshot: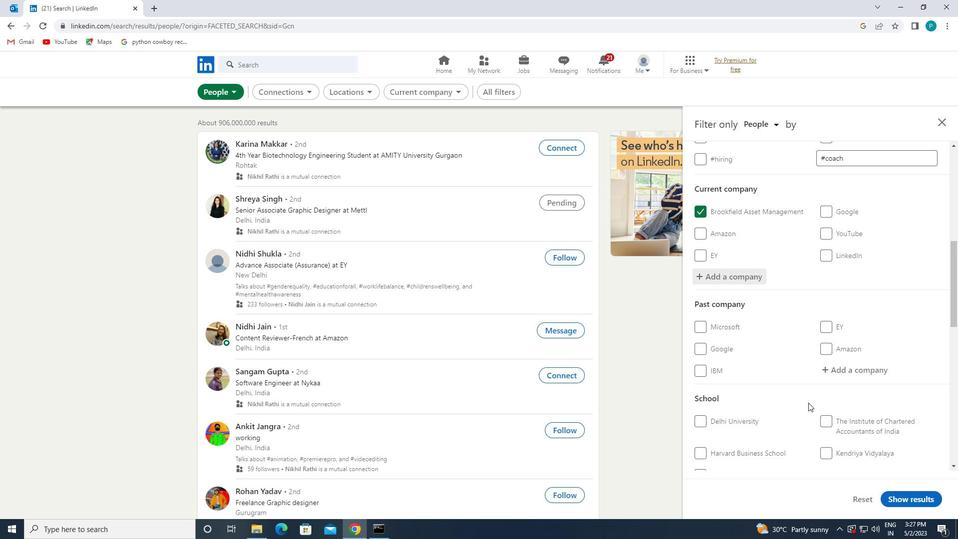 
Action: Mouse scrolled (817, 409) with delta (0, 0)
Screenshot: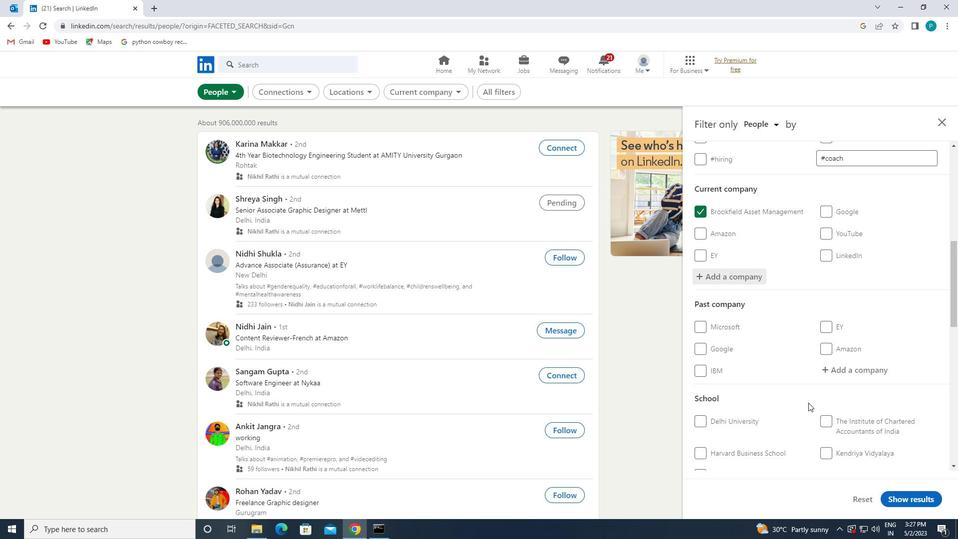 
Action: Mouse moved to (834, 383)
Screenshot: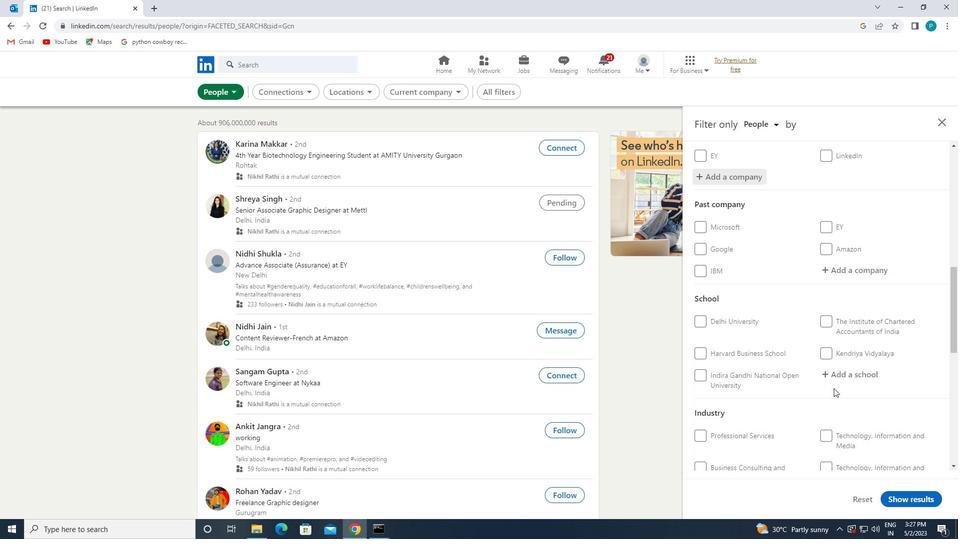 
Action: Mouse pressed left at (834, 383)
Screenshot: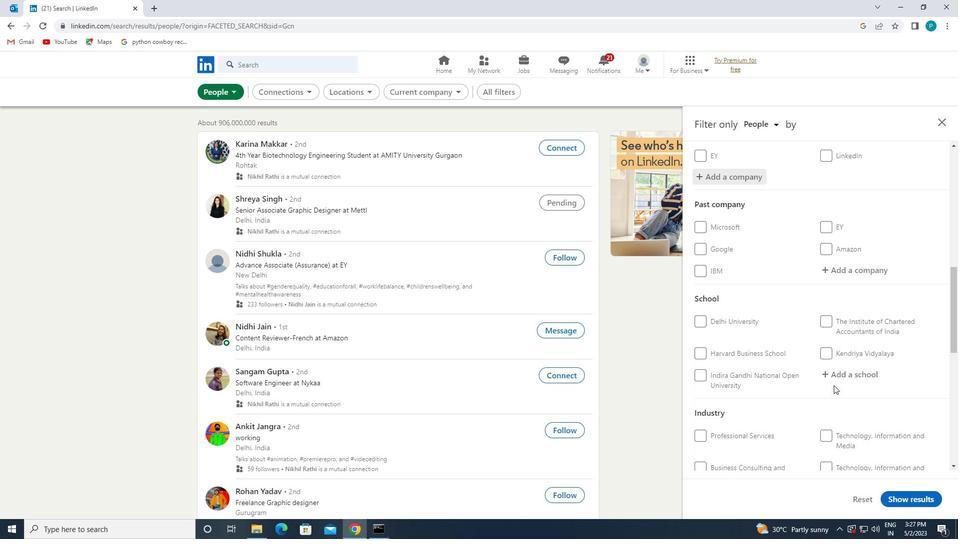 
Action: Mouse moved to (833, 379)
Screenshot: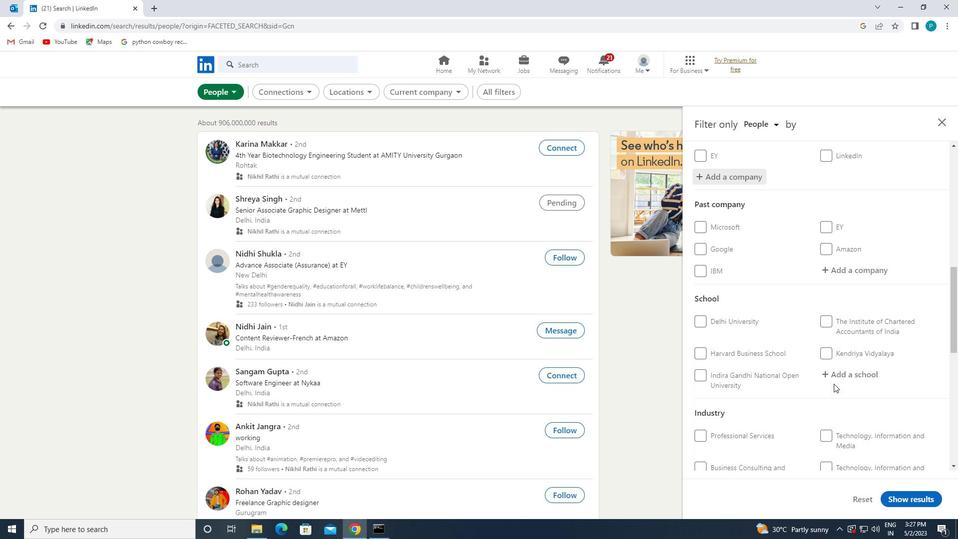 
Action: Mouse pressed left at (833, 379)
Screenshot: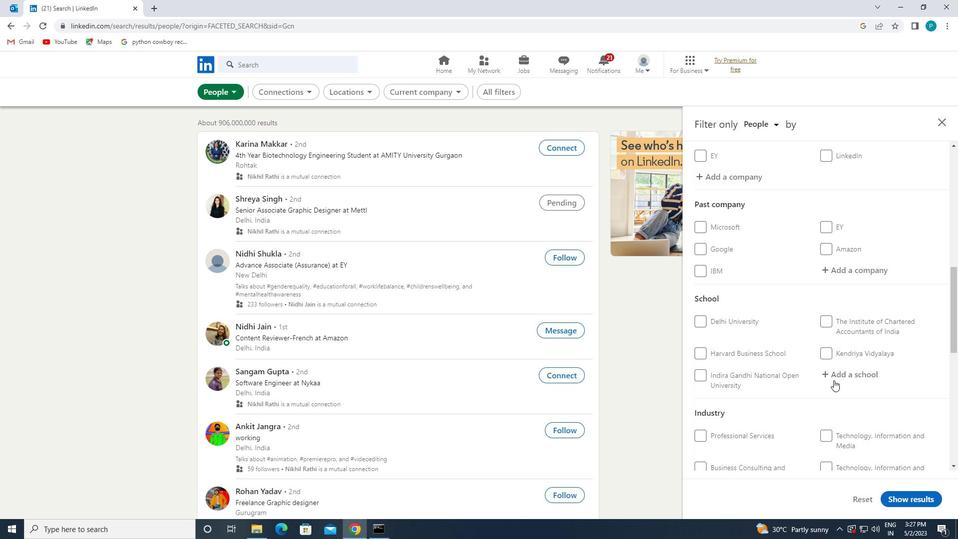 
Action: Key pressed <Key.caps_lock>QS<Key.caps_lock>PIDERS
Screenshot: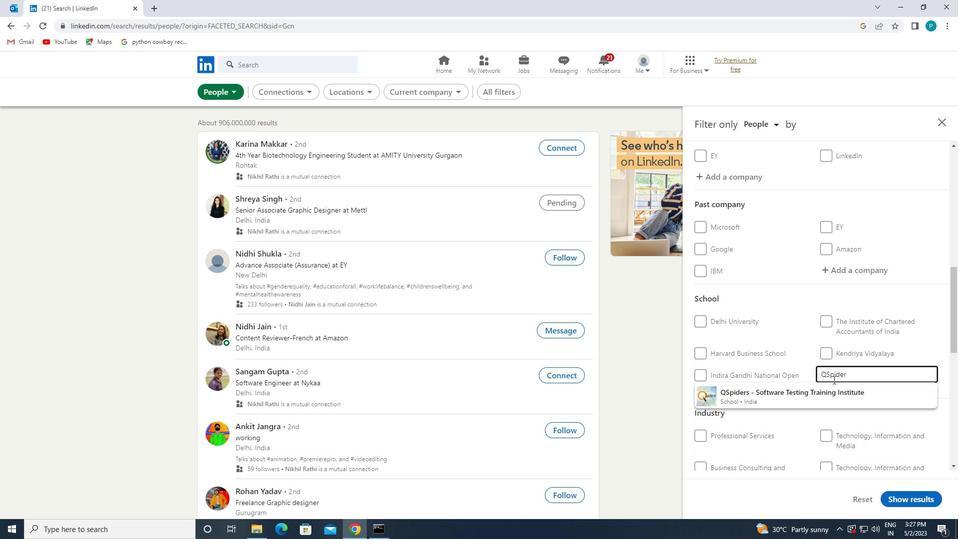 
Action: Mouse moved to (834, 396)
Screenshot: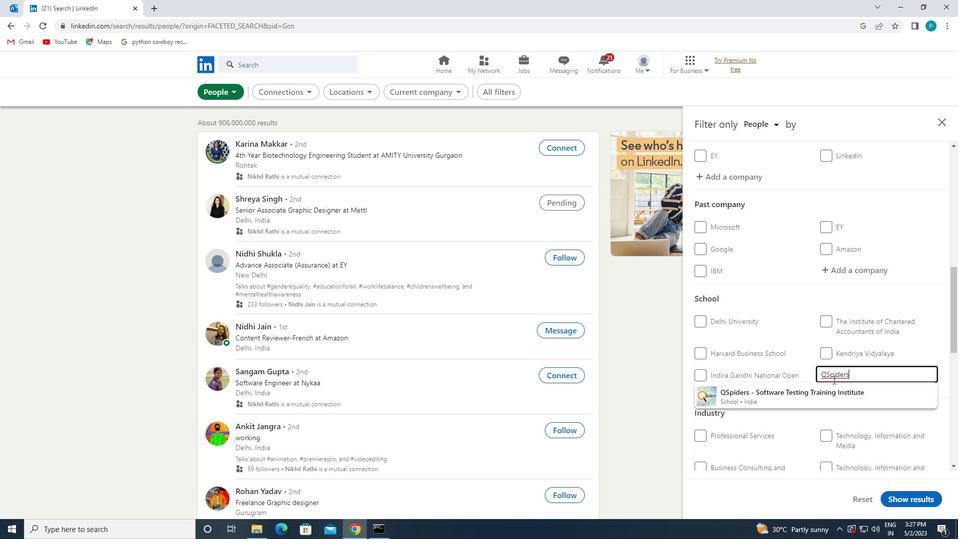 
Action: Mouse pressed left at (834, 396)
Screenshot: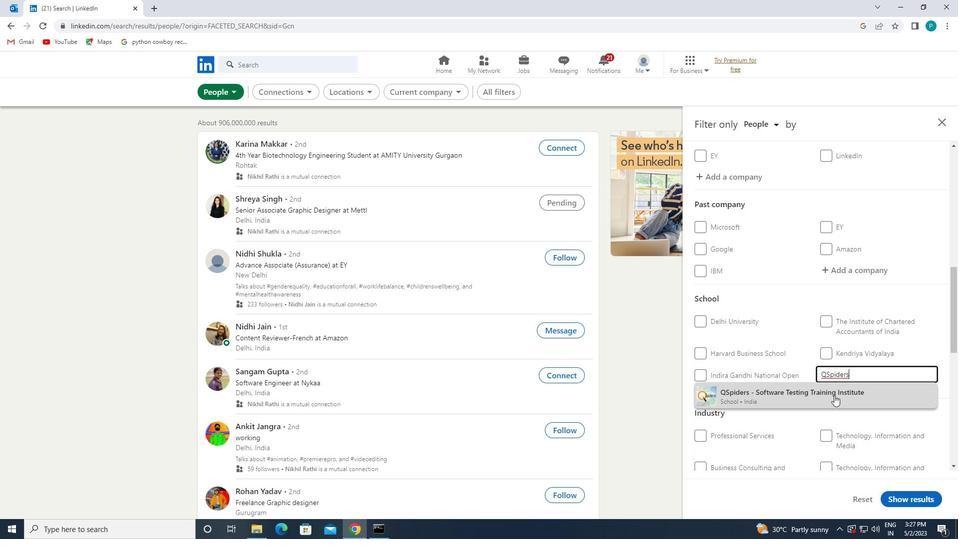 
Action: Mouse scrolled (834, 395) with delta (0, 0)
Screenshot: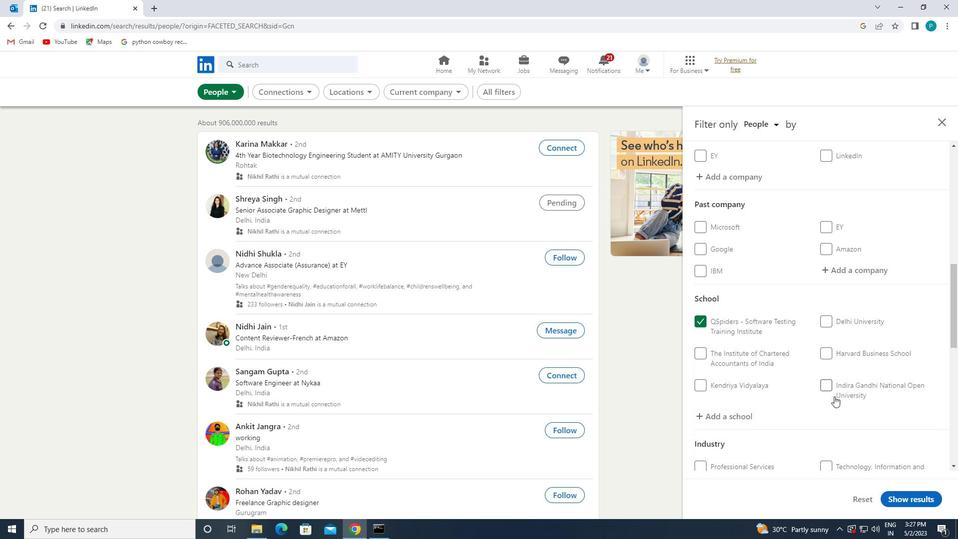 
Action: Mouse scrolled (834, 395) with delta (0, 0)
Screenshot: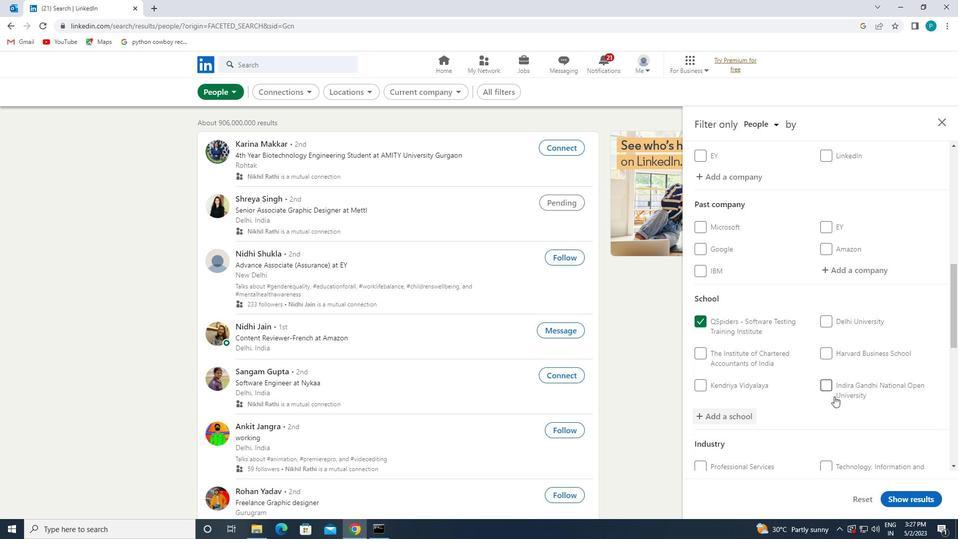 
Action: Mouse scrolled (834, 395) with delta (0, 0)
Screenshot: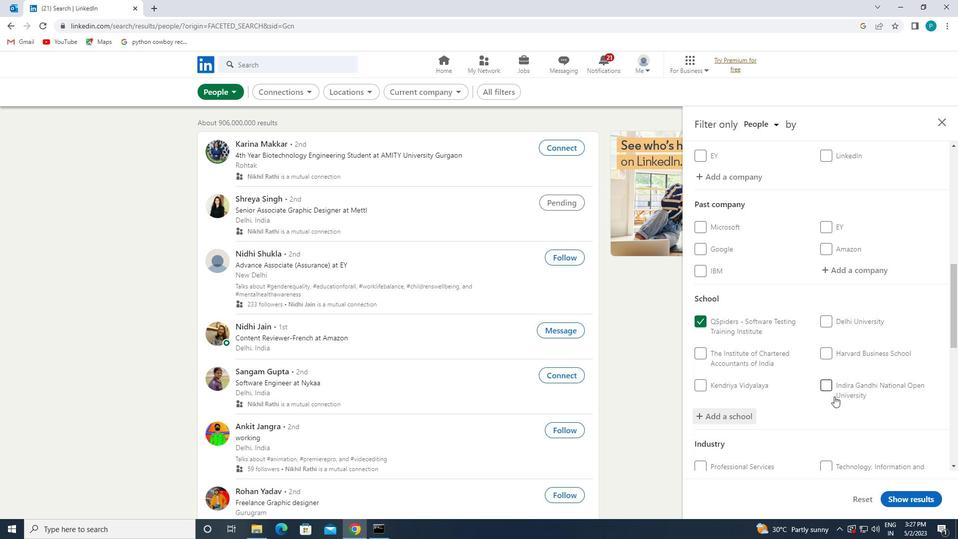 
Action: Mouse moved to (842, 382)
Screenshot: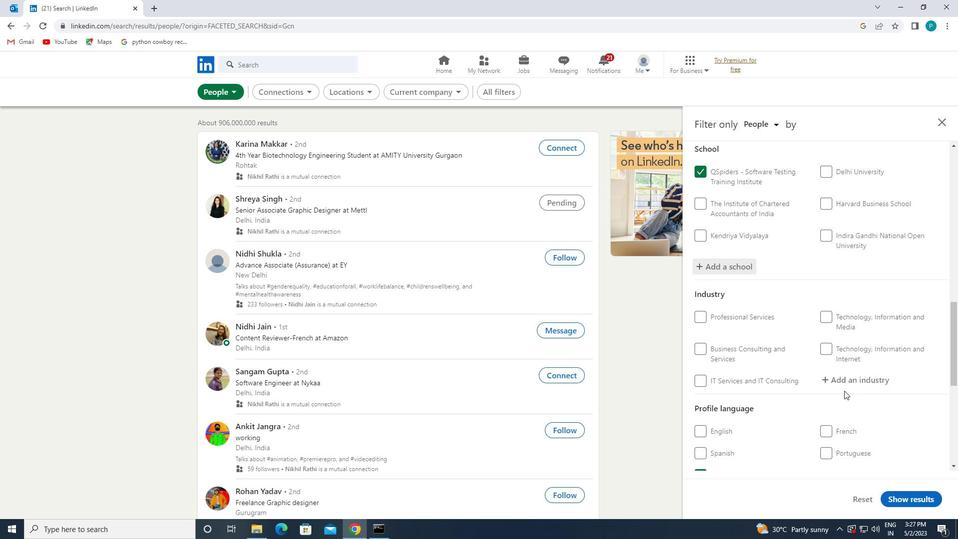 
Action: Mouse pressed left at (842, 382)
Screenshot: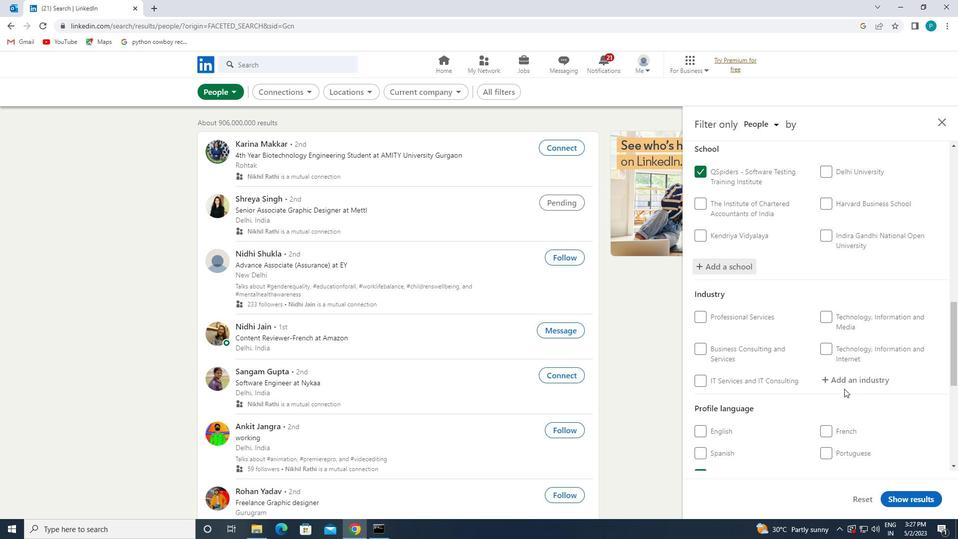 
Action: Key pressed <Key.caps_lock>P<Key.caps_lock>UBLI
Screenshot: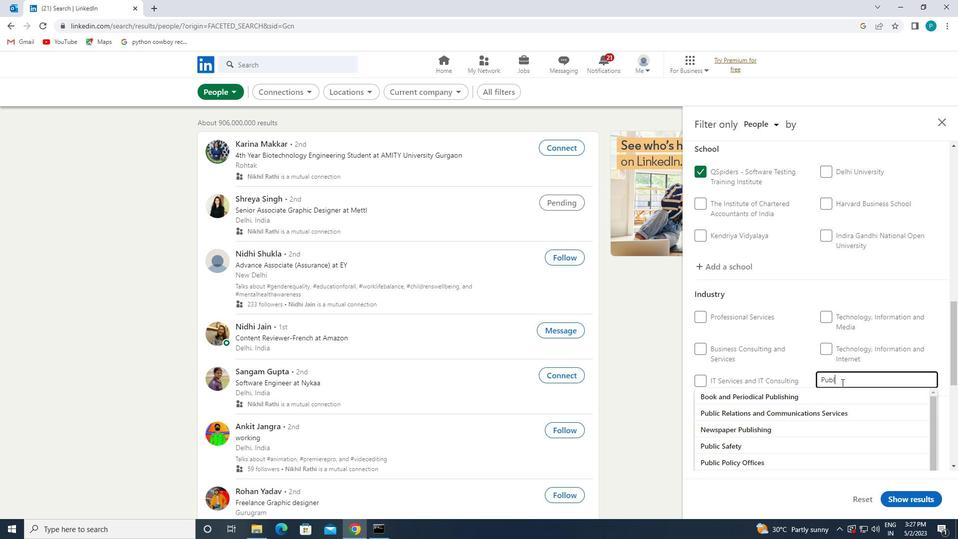 
Action: Mouse moved to (822, 419)
Screenshot: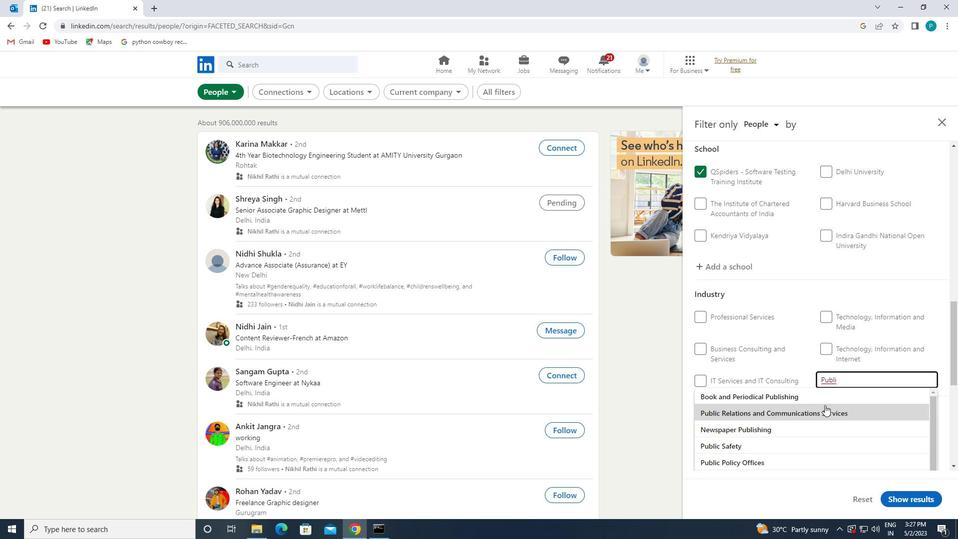 
Action: Mouse scrolled (822, 419) with delta (0, 0)
Screenshot: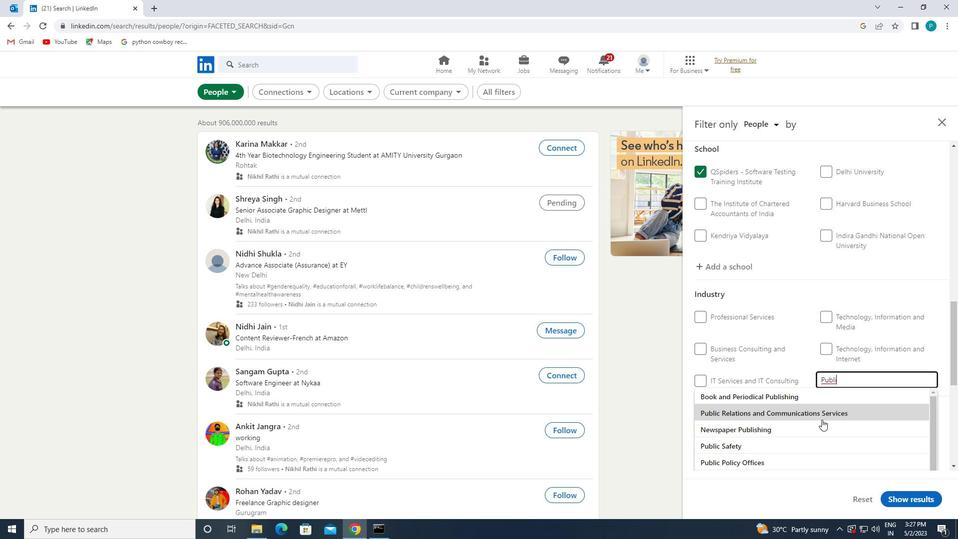 
Action: Mouse scrolled (822, 419) with delta (0, 0)
Screenshot: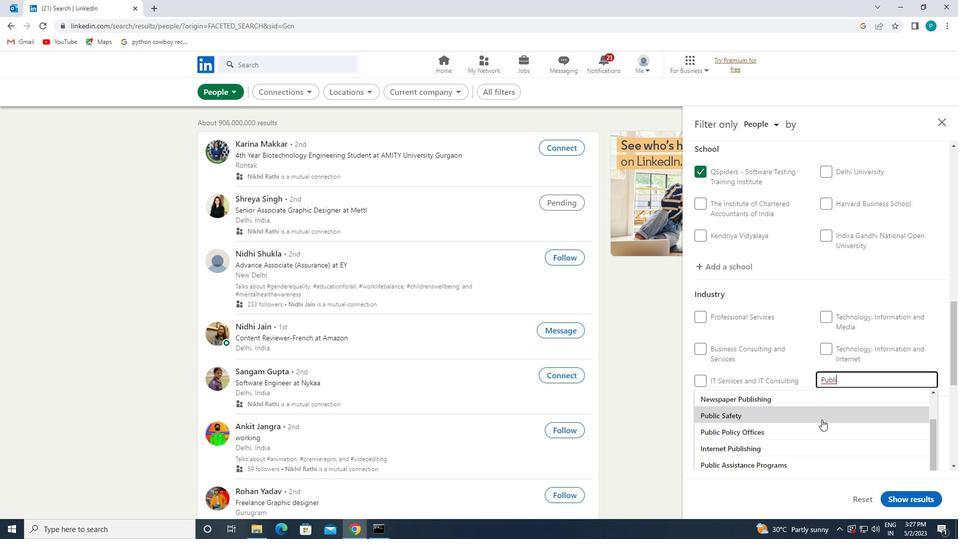 
Action: Mouse moved to (822, 420)
Screenshot: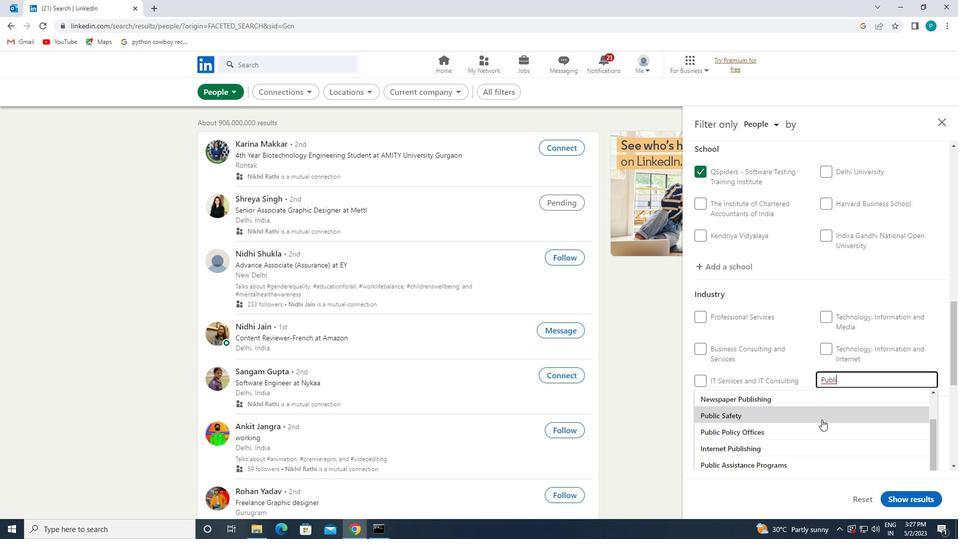 
Action: Mouse scrolled (822, 419) with delta (0, 0)
Screenshot: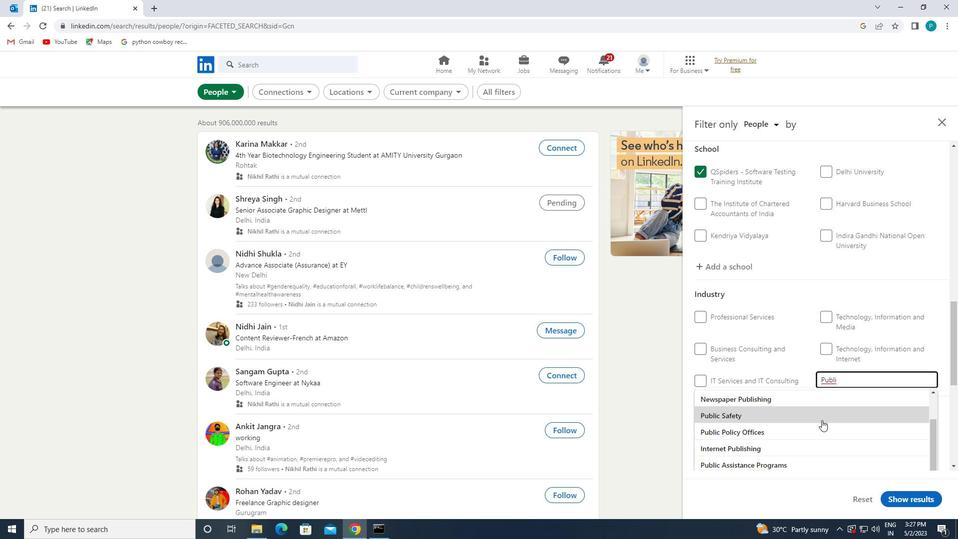 
Action: Mouse scrolled (822, 420) with delta (0, 0)
Screenshot: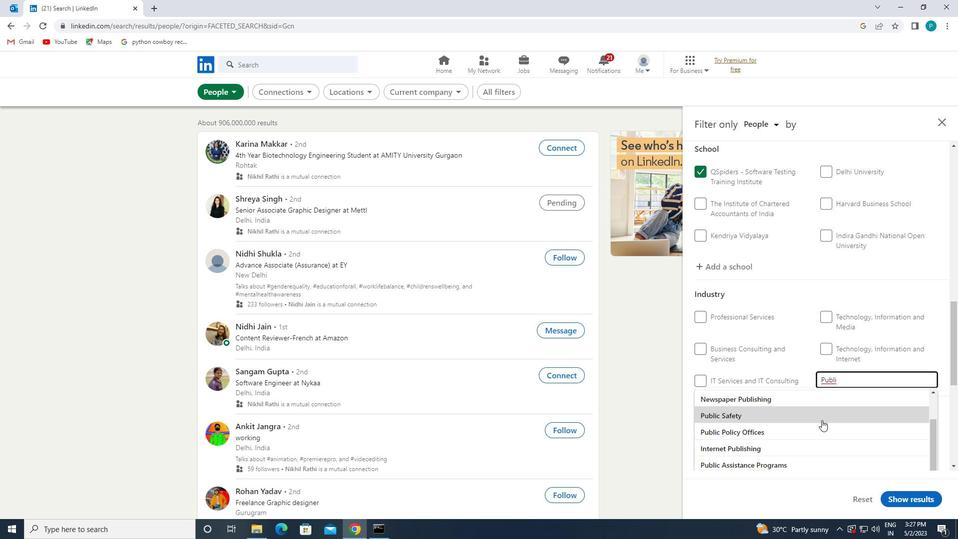 
Action: Mouse scrolled (822, 420) with delta (0, 0)
Screenshot: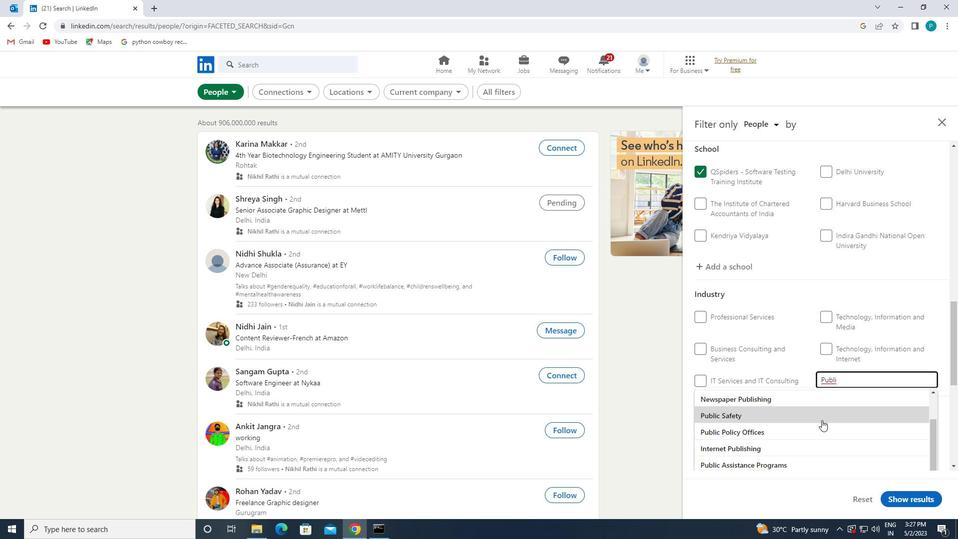 
Action: Mouse scrolled (822, 420) with delta (0, 0)
Screenshot: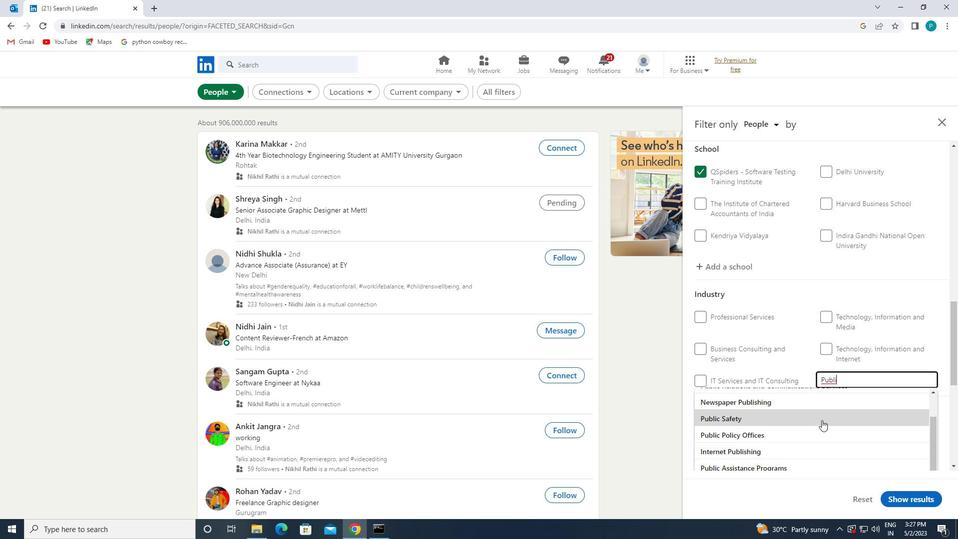 
Action: Mouse moved to (858, 390)
Screenshot: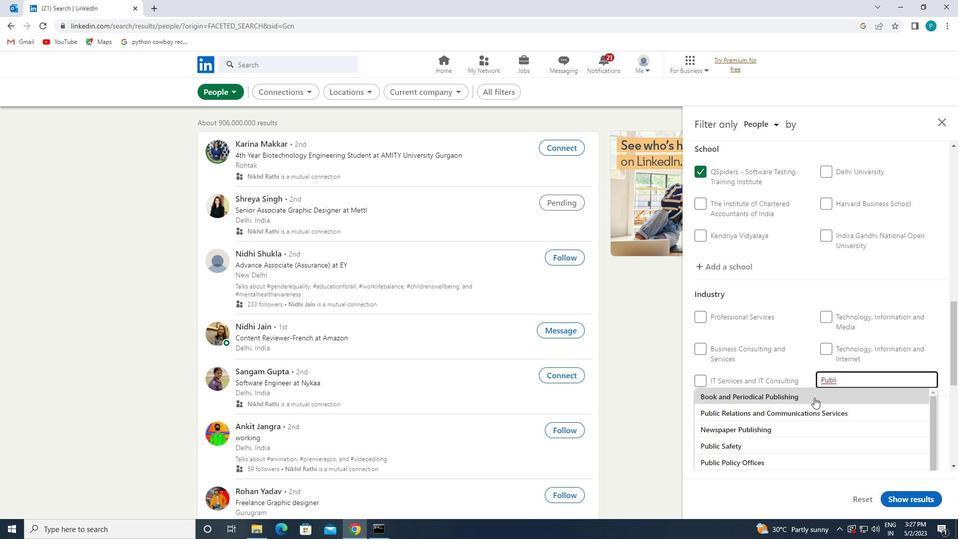 
Action: Key pressed C
Screenshot: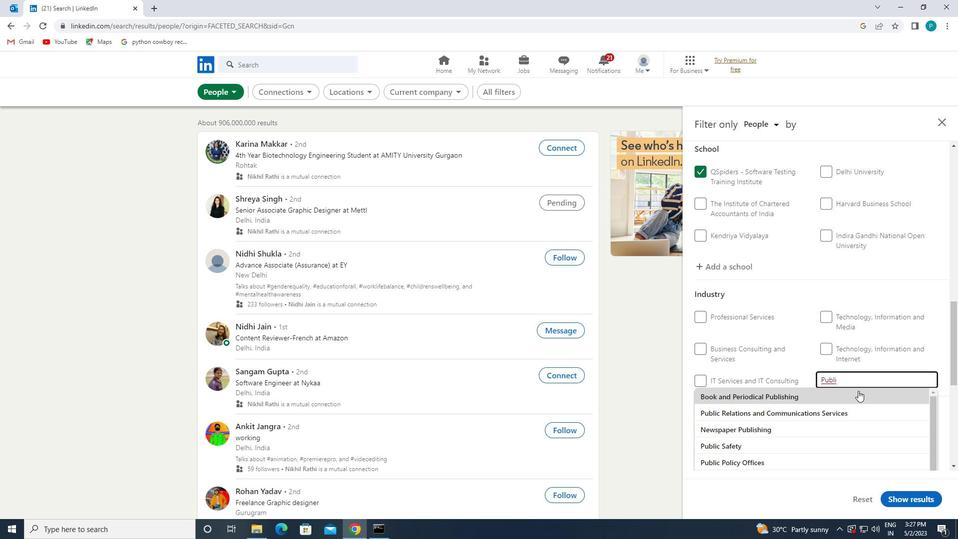 
Action: Mouse moved to (797, 465)
Screenshot: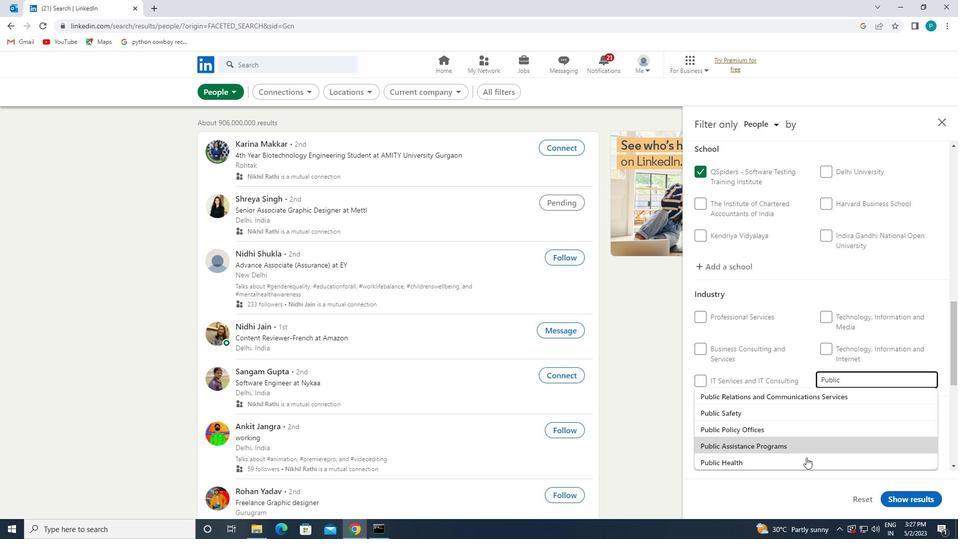 
Action: Mouse pressed left at (797, 465)
Screenshot: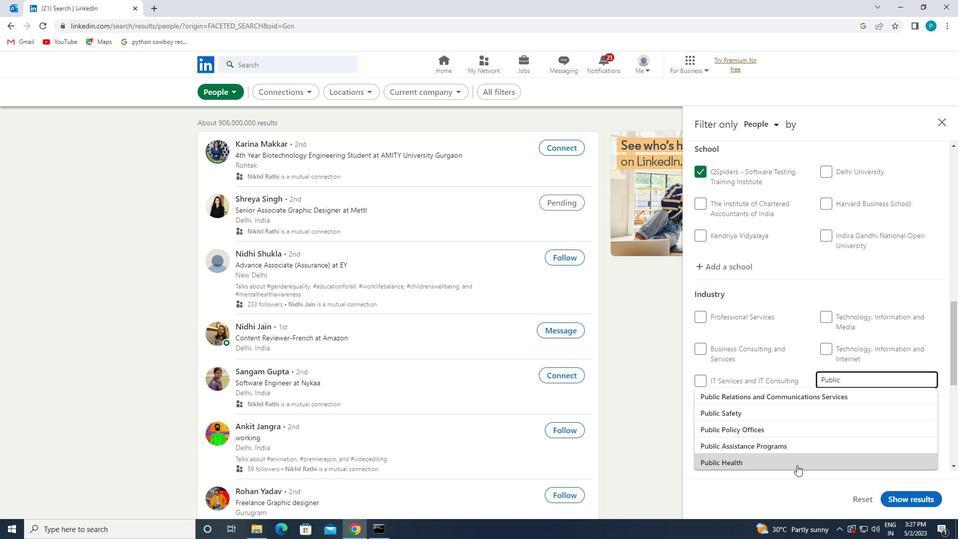 
Action: Mouse moved to (797, 457)
Screenshot: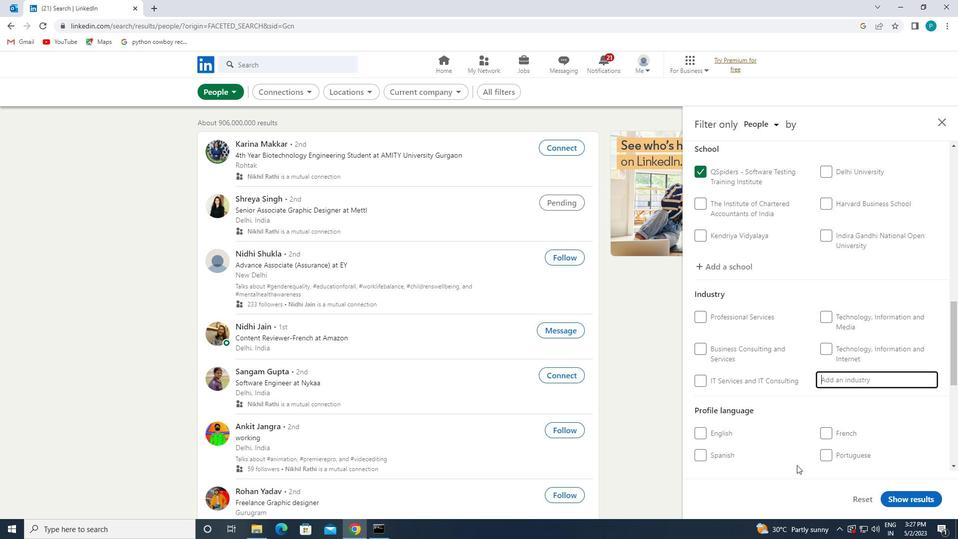 
Action: Mouse scrolled (797, 456) with delta (0, 0)
Screenshot: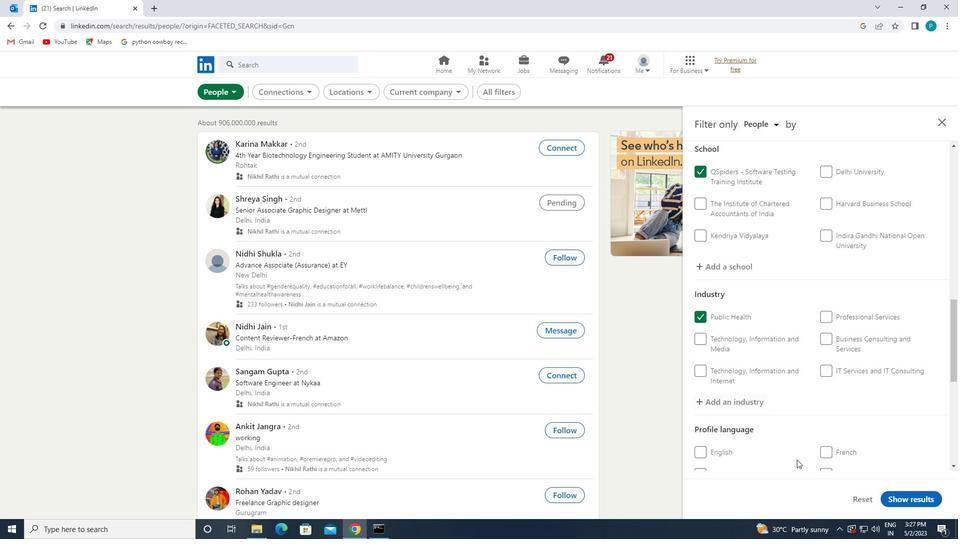 
Action: Mouse scrolled (797, 456) with delta (0, 0)
Screenshot: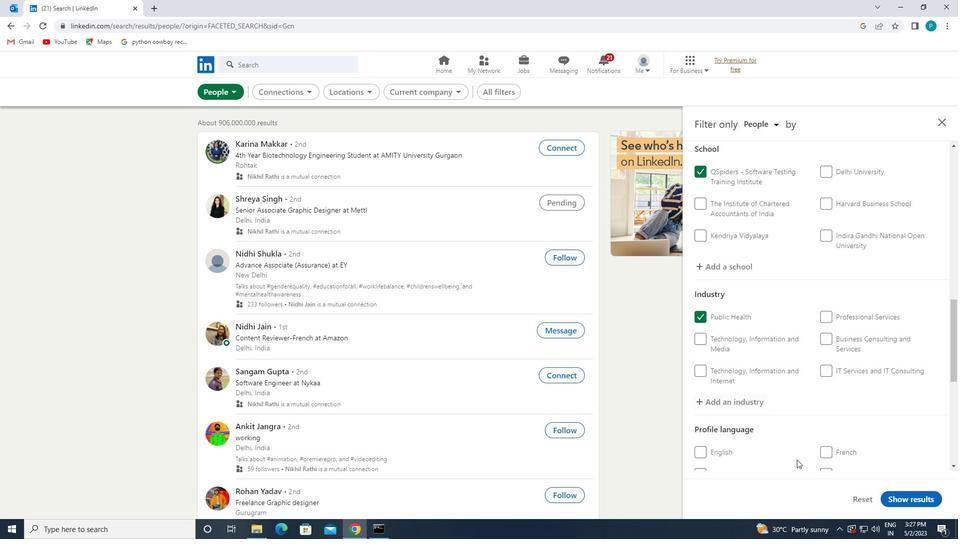 
Action: Mouse scrolled (797, 456) with delta (0, 0)
Screenshot: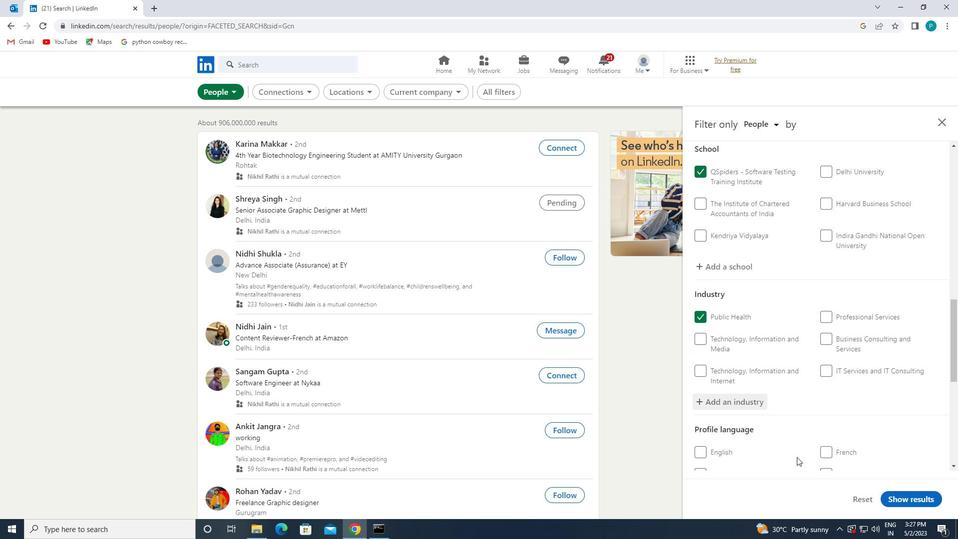 
Action: Mouse moved to (831, 435)
Screenshot: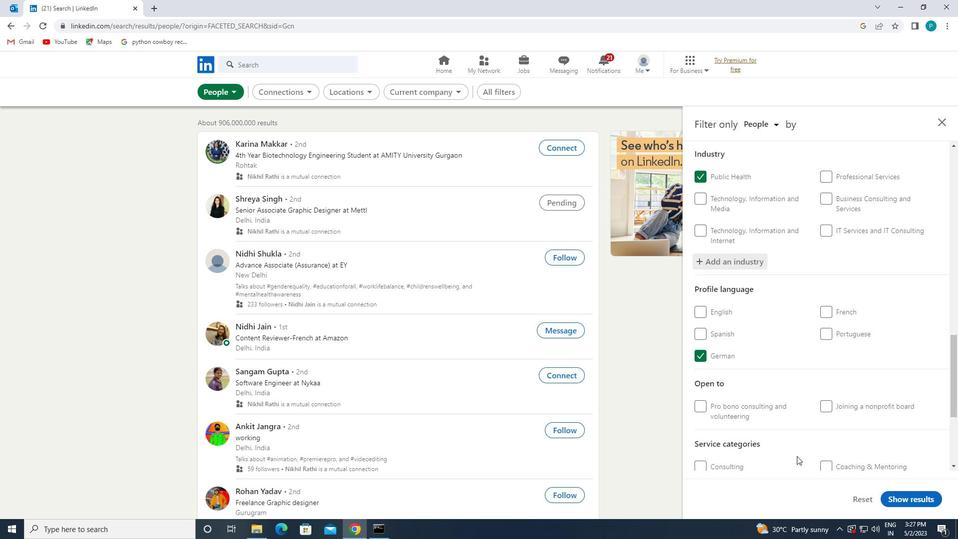 
Action: Mouse scrolled (831, 435) with delta (0, 0)
Screenshot: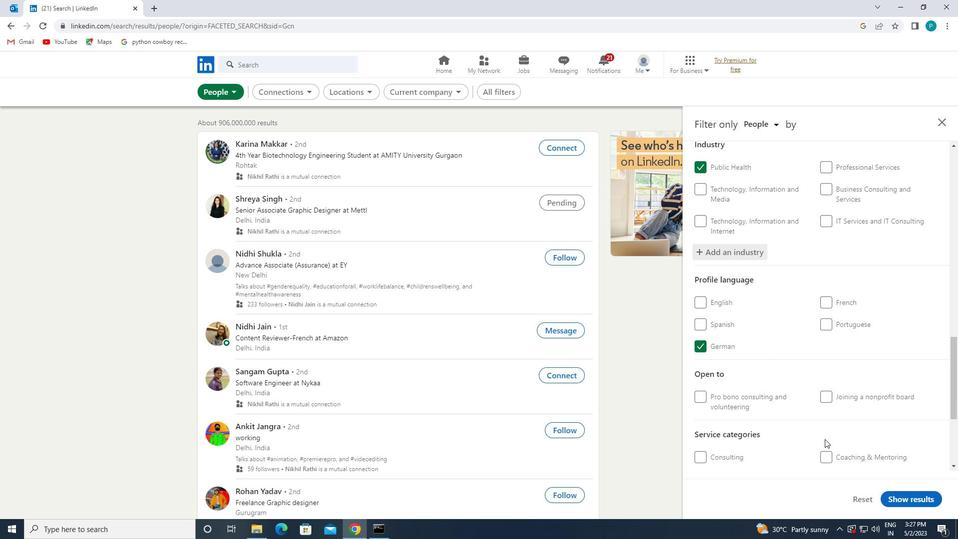 
Action: Mouse scrolled (831, 435) with delta (0, 0)
Screenshot: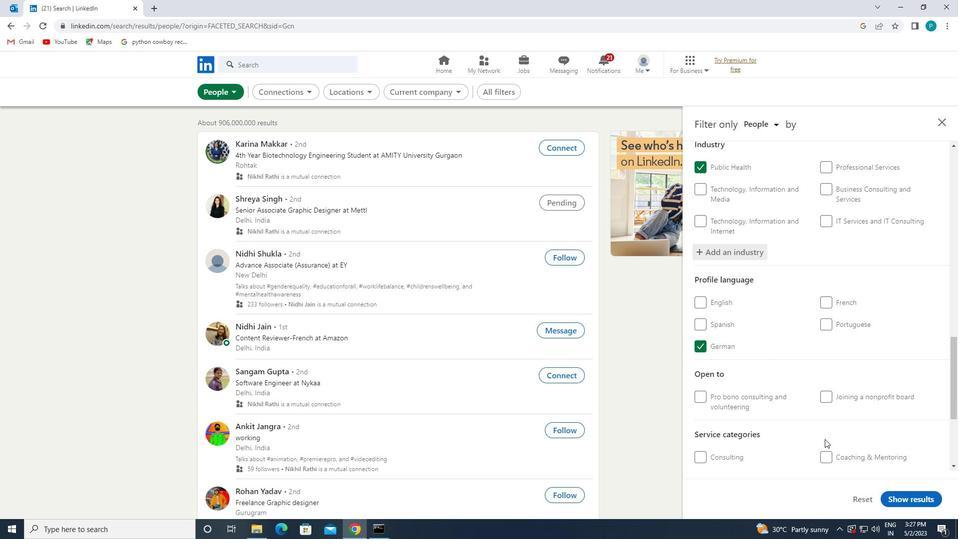 
Action: Mouse scrolled (831, 435) with delta (0, 0)
Screenshot: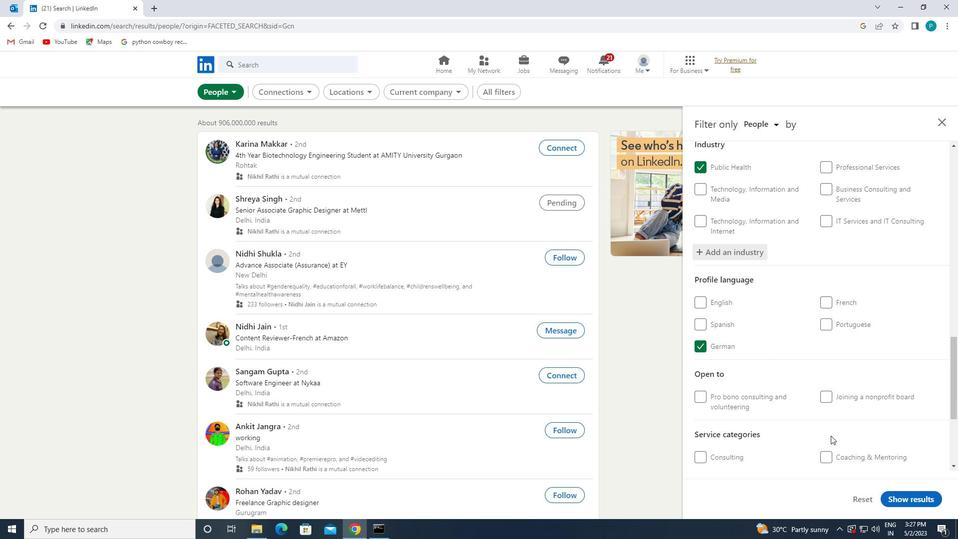 
Action: Mouse moved to (833, 351)
Screenshot: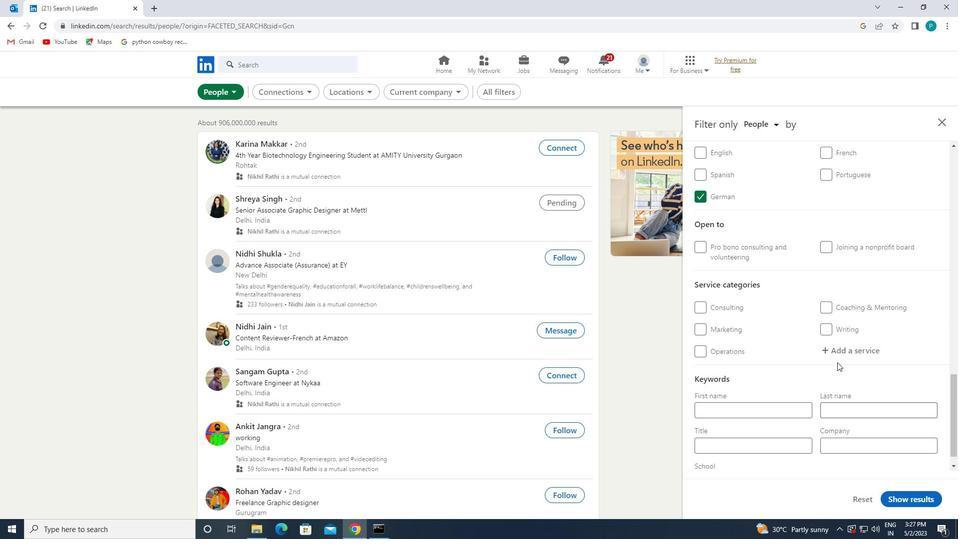 
Action: Mouse pressed left at (833, 351)
Screenshot: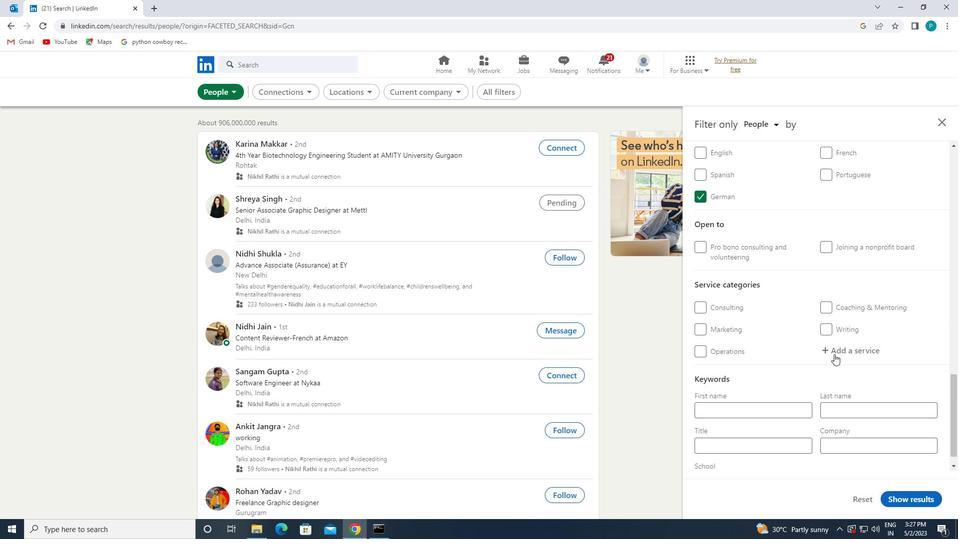 
Action: Key pressed <Key.caps_lock>F<Key.caps_lock>INANCIAL
Screenshot: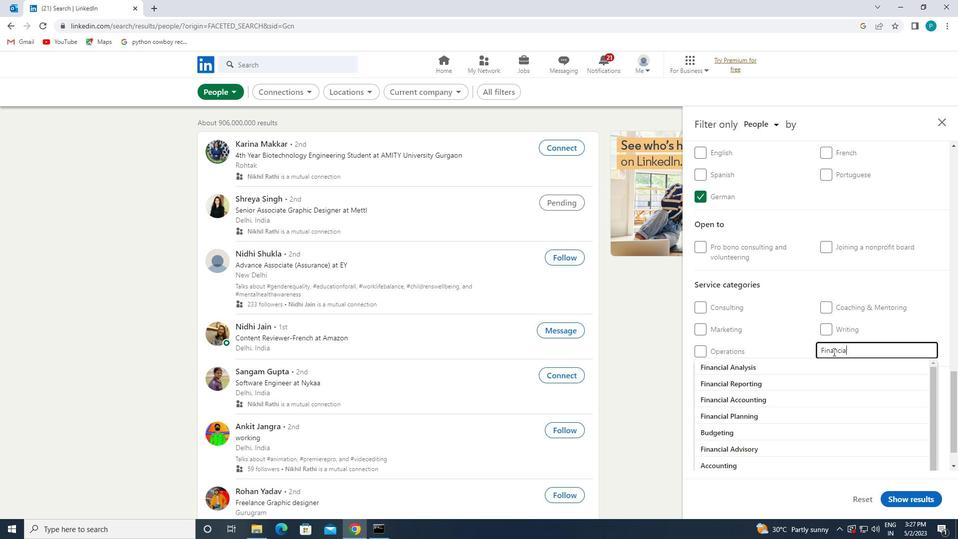 
Action: Mouse moved to (770, 385)
Screenshot: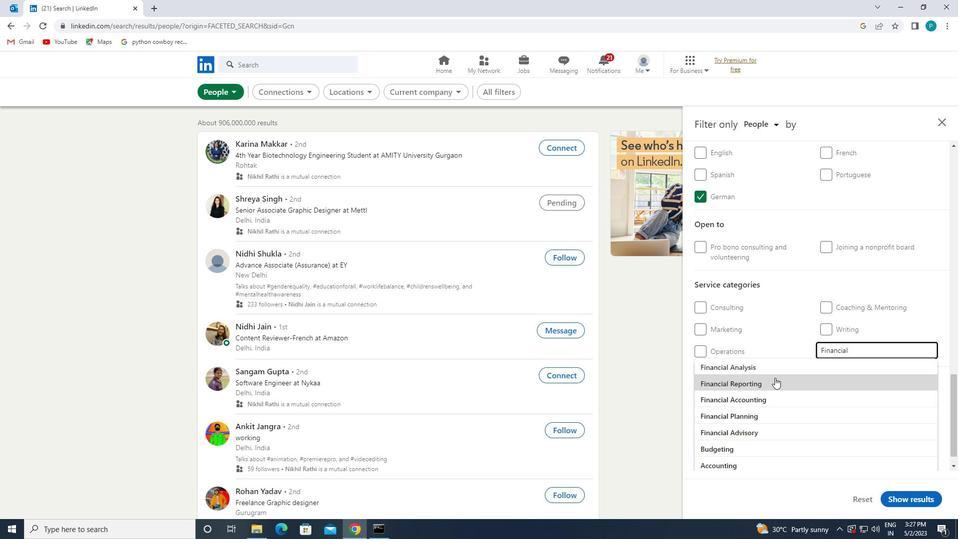 
Action: Mouse pressed left at (770, 385)
Screenshot: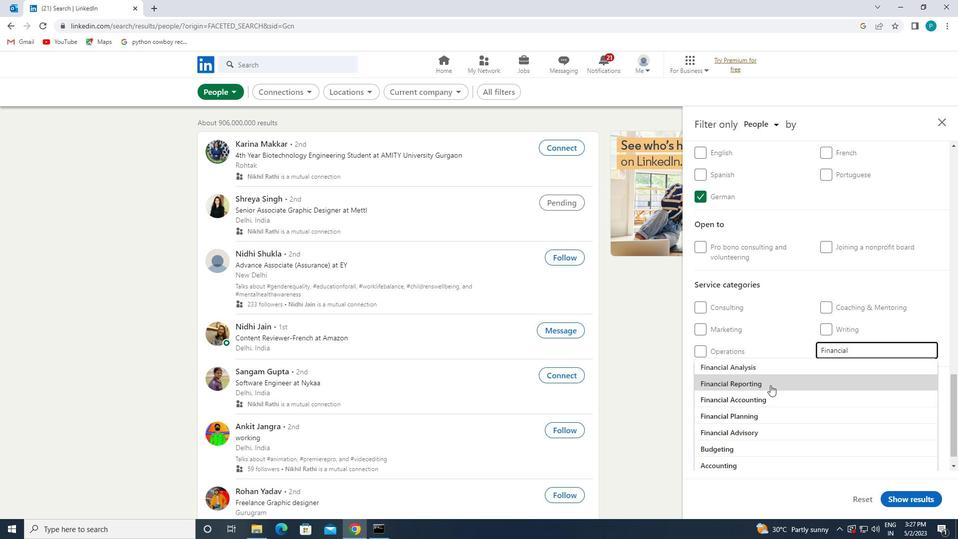 
Action: Mouse moved to (770, 411)
Screenshot: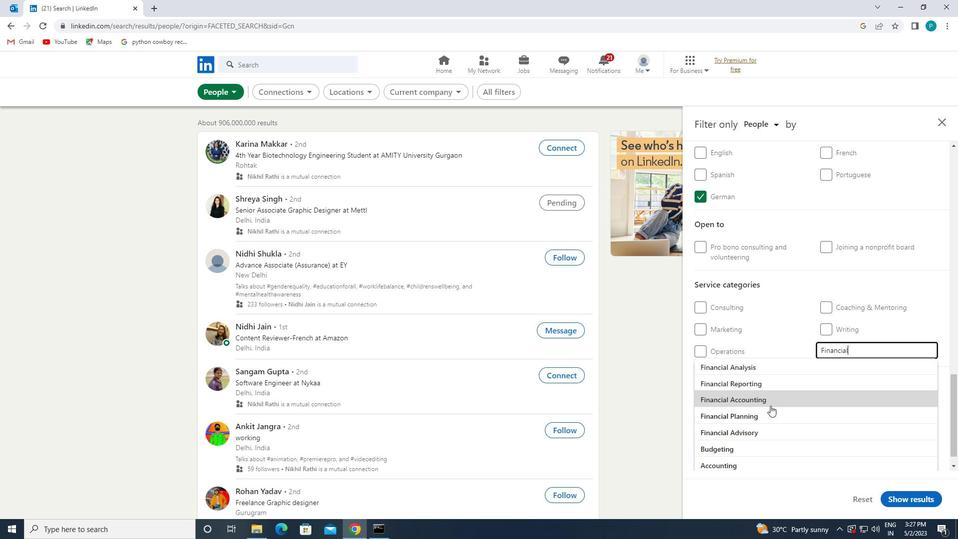 
Action: Mouse pressed left at (770, 411)
Screenshot: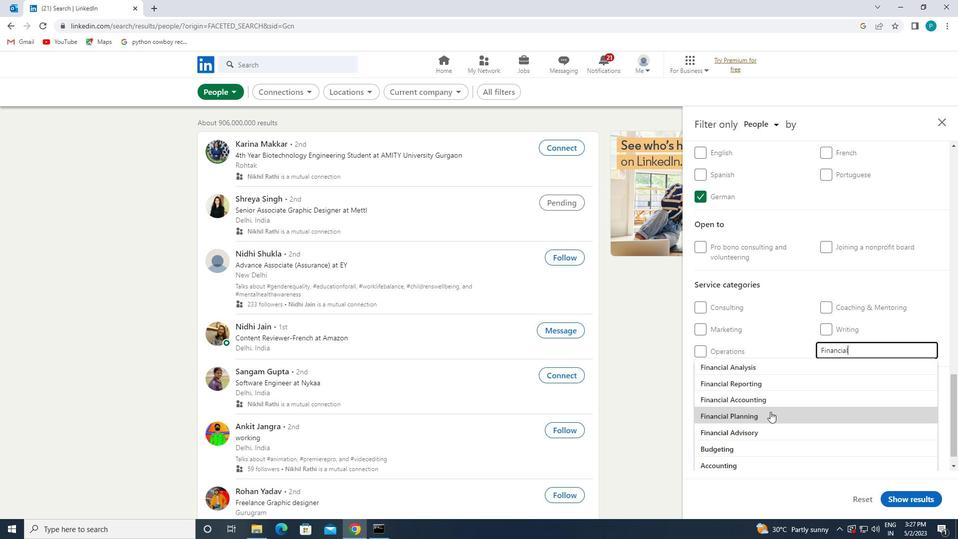 
Action: Mouse scrolled (770, 411) with delta (0, 0)
Screenshot: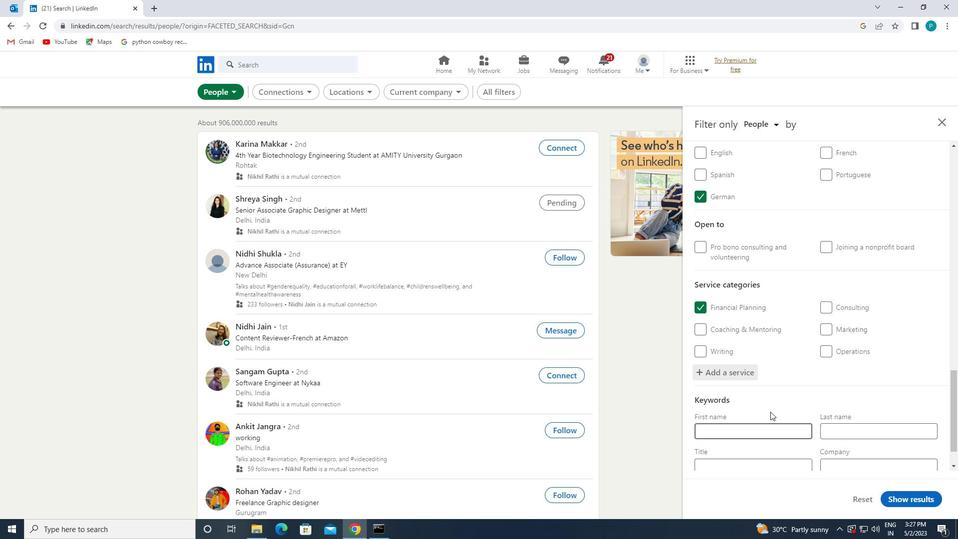 
Action: Mouse scrolled (770, 411) with delta (0, 0)
Screenshot: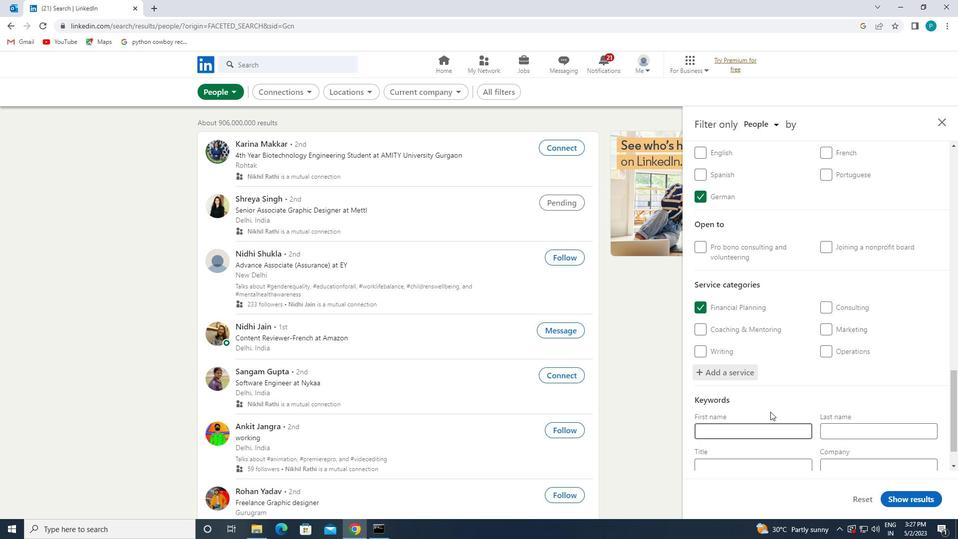 
Action: Mouse moved to (777, 433)
Screenshot: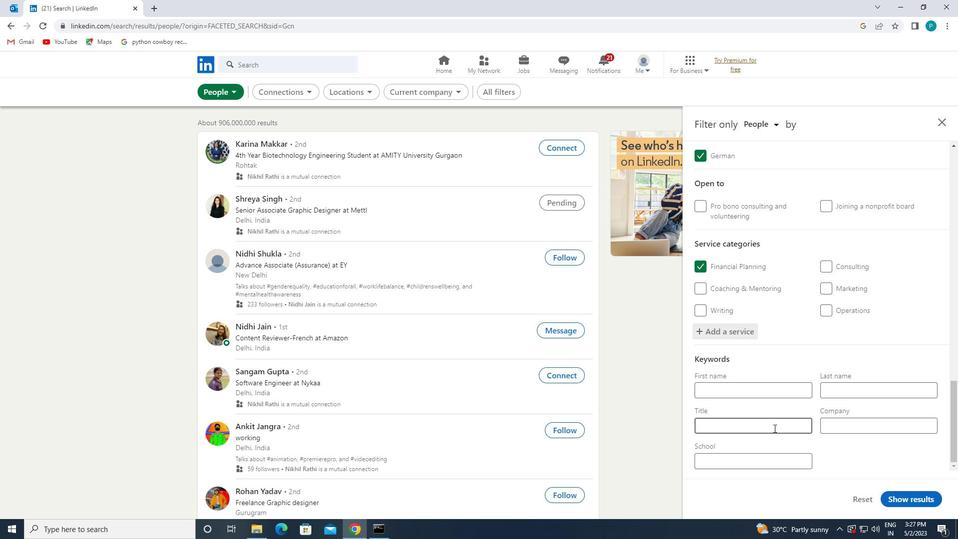 
Action: Mouse pressed left at (777, 433)
Screenshot: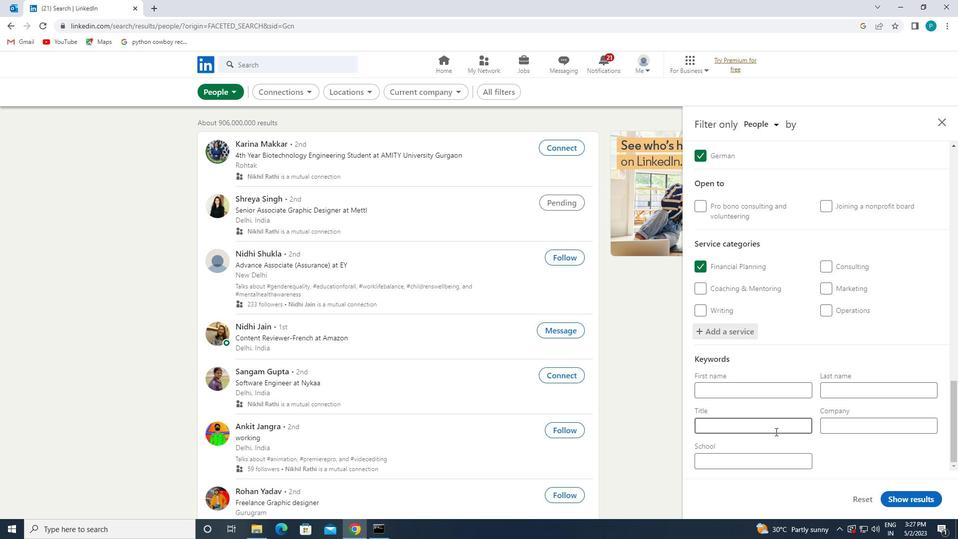 
Action: Mouse moved to (782, 431)
Screenshot: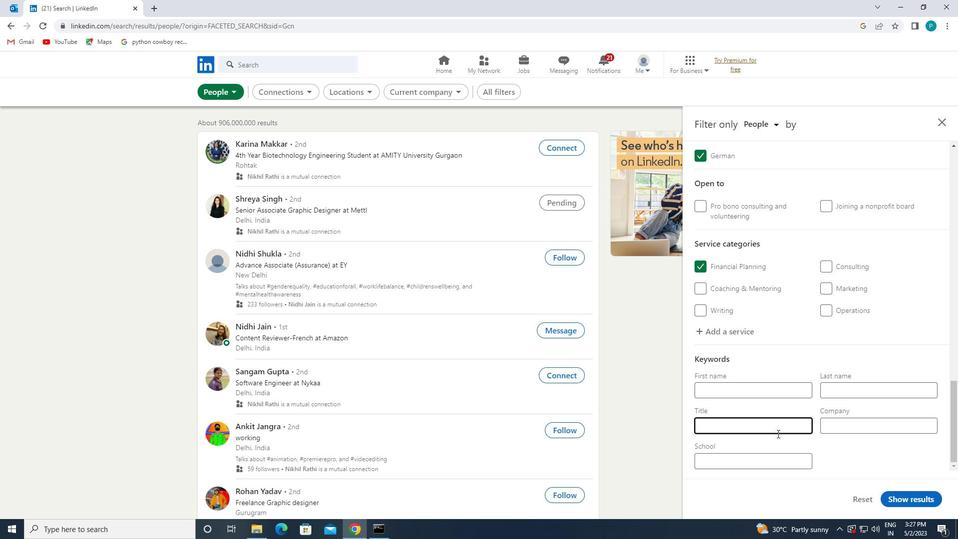 
Action: Key pressed <Key.caps_lock>W<Key.caps_lock>AREHOUSE<Key.space><Key.caps_lock>W<Key.caps_lock>ORKER
Screenshot: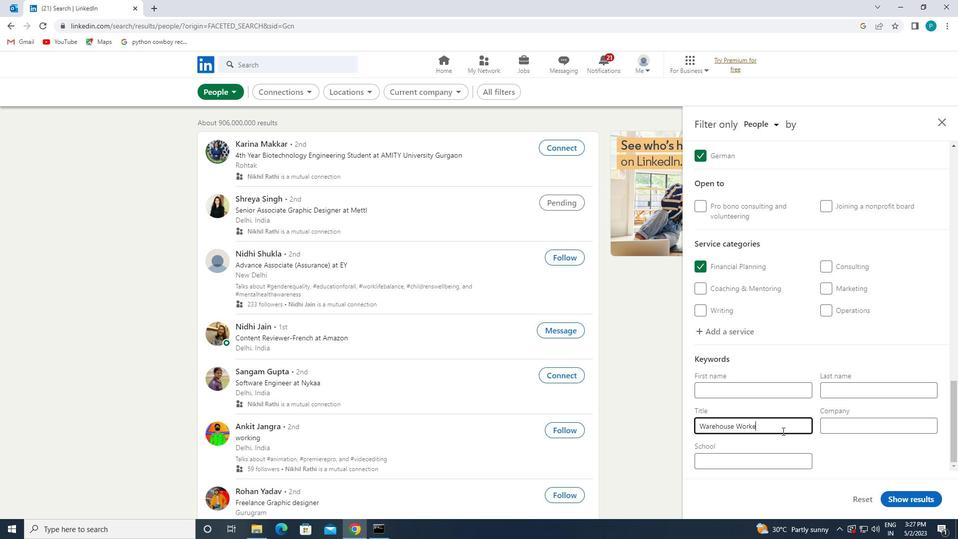 
Action: Mouse moved to (886, 494)
Screenshot: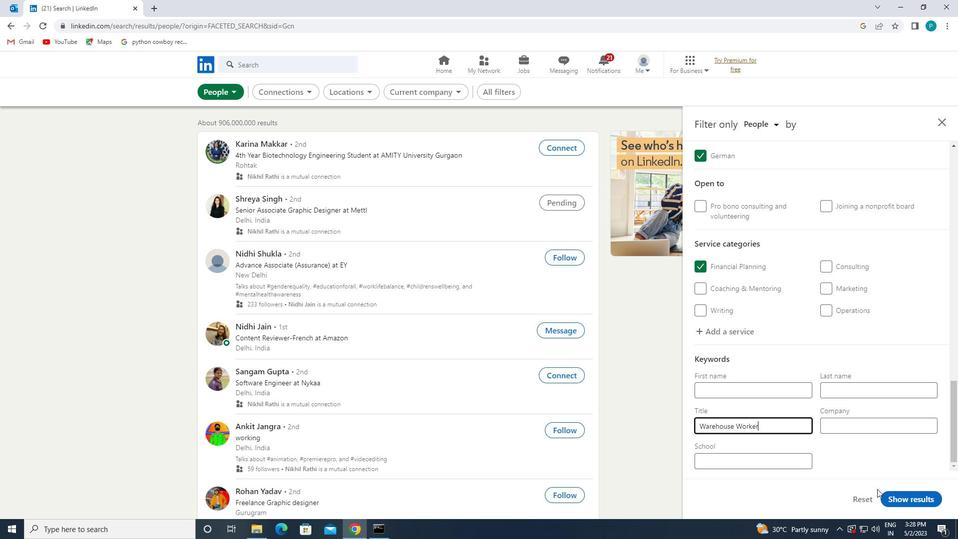 
Action: Mouse pressed left at (886, 494)
Screenshot: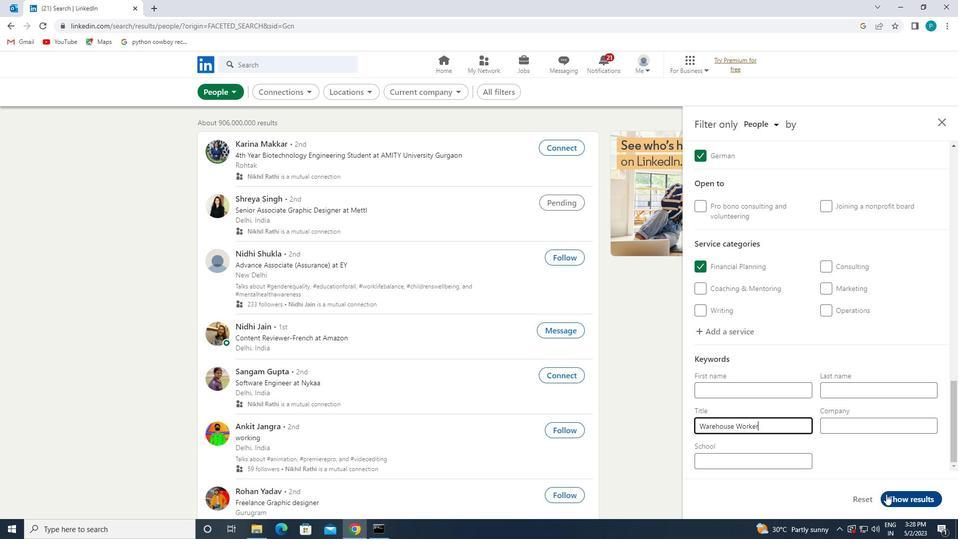 
Action: Mouse moved to (888, 494)
Screenshot: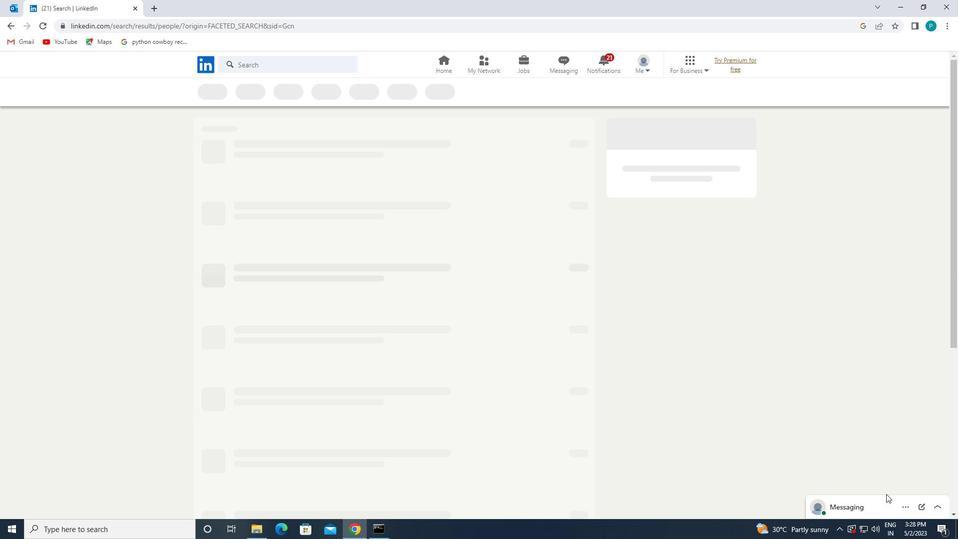 
